 Task: Search one way flight ticket for 5 adults, 2 children, 1 infant in seat and 1 infant on lap in economy from Abilene: Abilene Regional Airport to Jackson: Jackson Hole Airport on 5-2-2023. Choice of flights is Delta. Number of bags: 2 checked bags. Price is upto 93000. Outbound departure time preference is 15:00.
Action: Mouse moved to (297, 123)
Screenshot: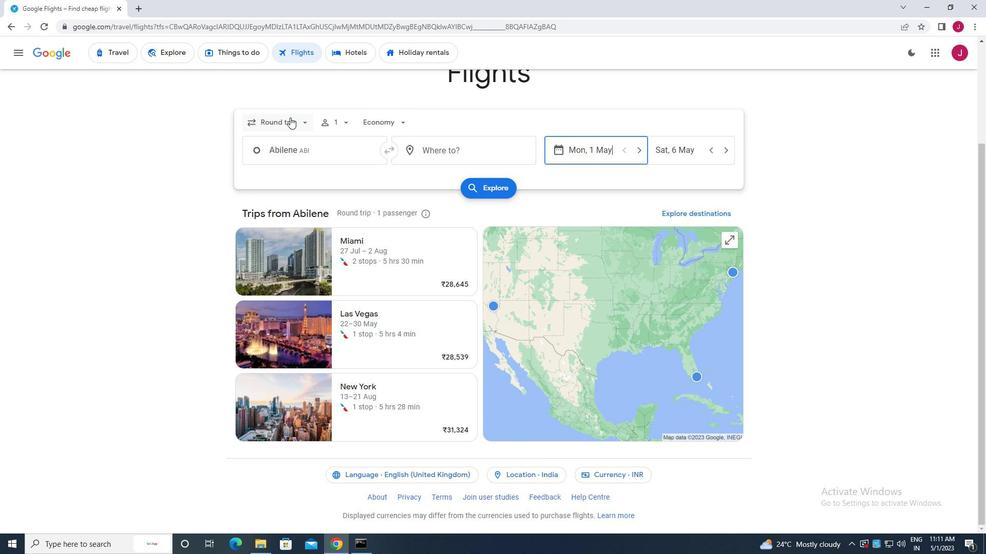 
Action: Mouse pressed left at (297, 123)
Screenshot: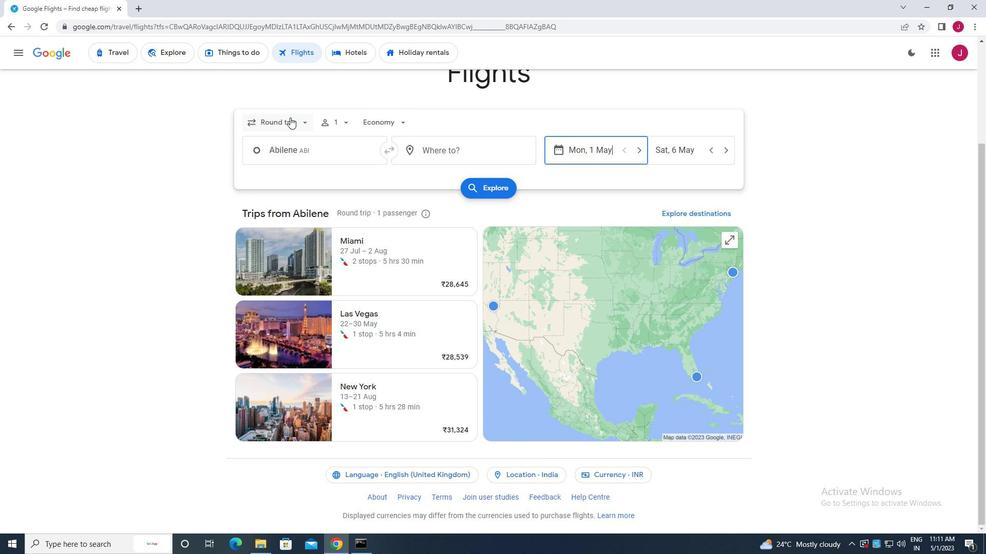 
Action: Mouse moved to (295, 167)
Screenshot: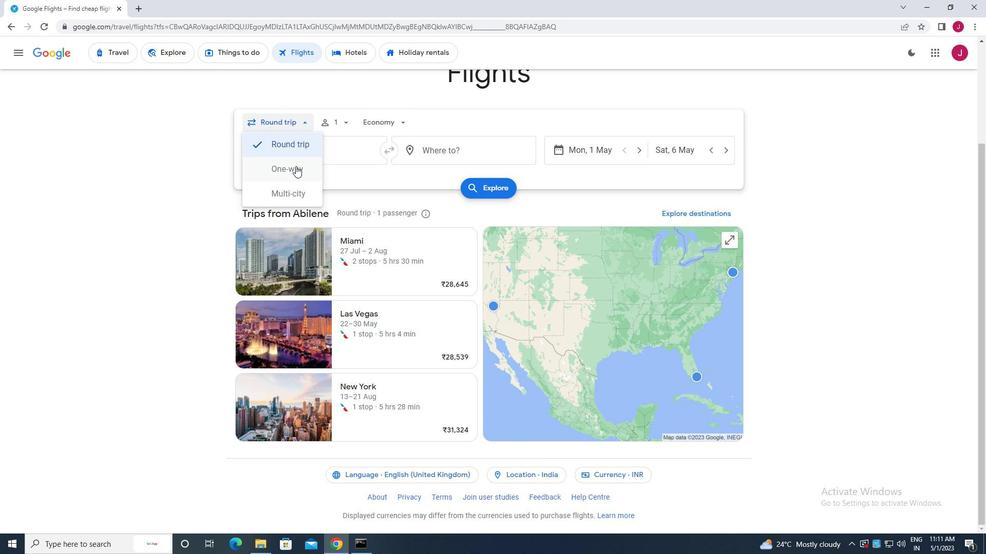
Action: Mouse pressed left at (295, 167)
Screenshot: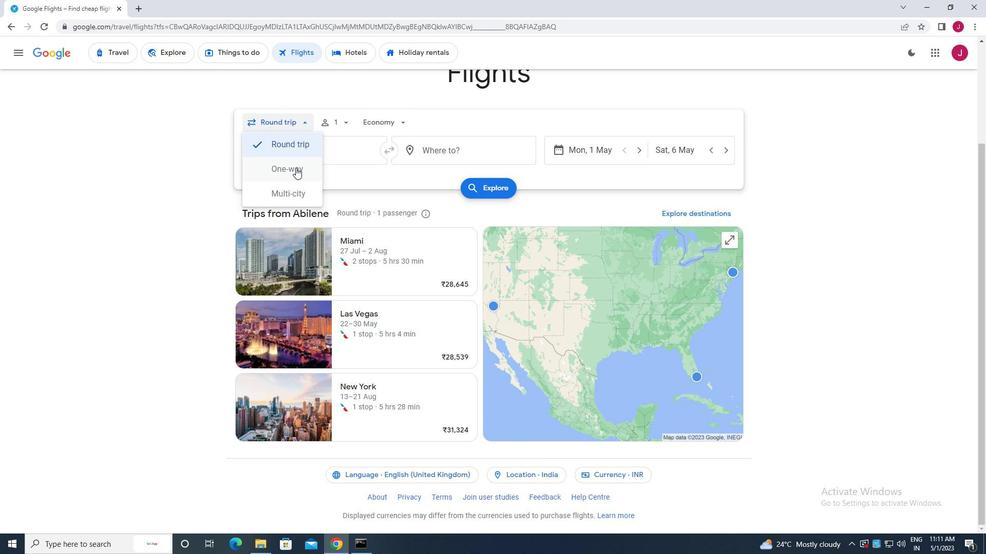 
Action: Mouse moved to (336, 116)
Screenshot: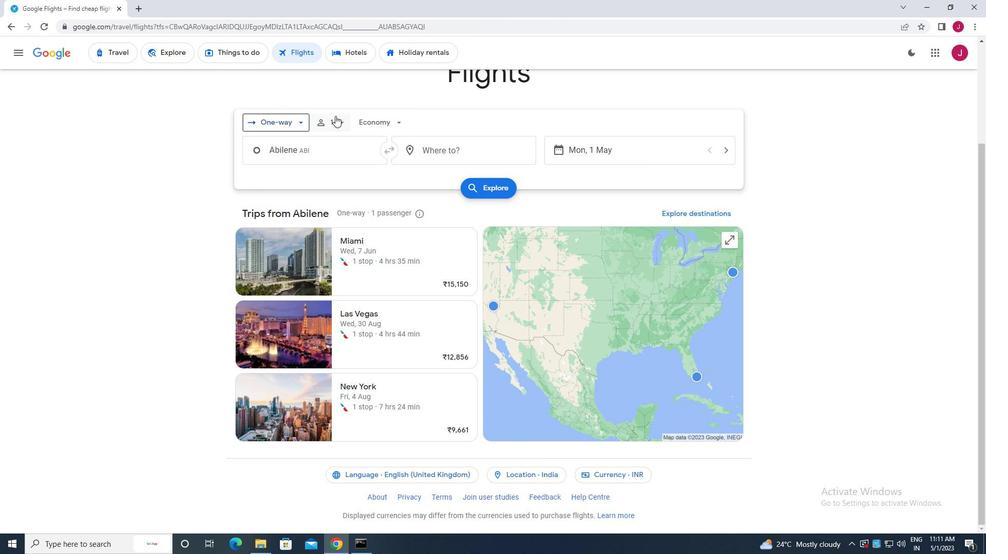 
Action: Mouse pressed left at (336, 116)
Screenshot: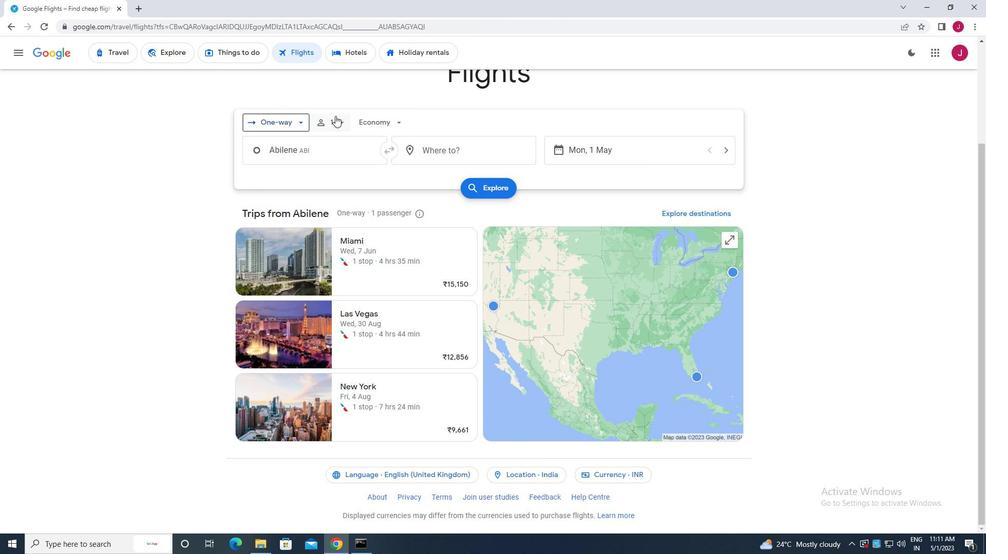 
Action: Mouse moved to (417, 147)
Screenshot: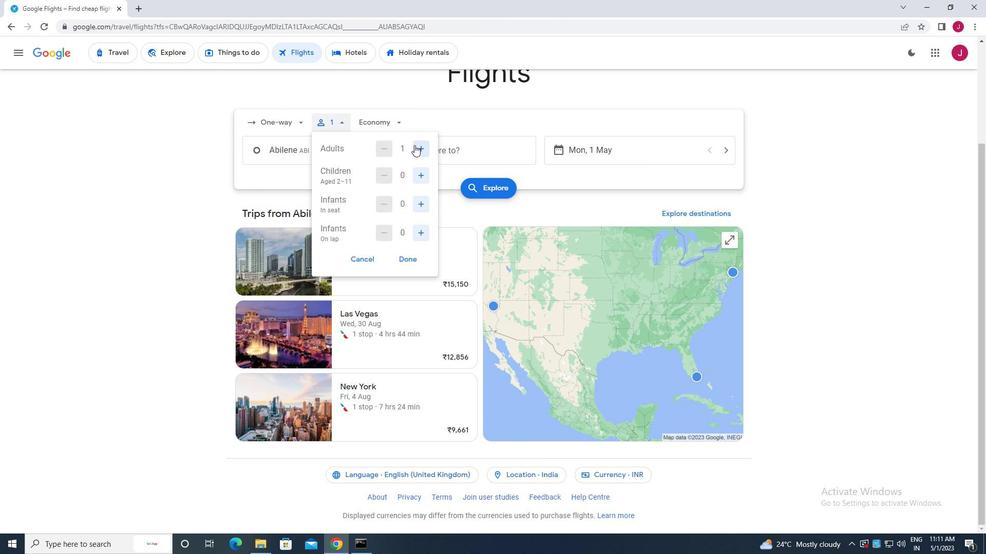 
Action: Mouse pressed left at (417, 147)
Screenshot: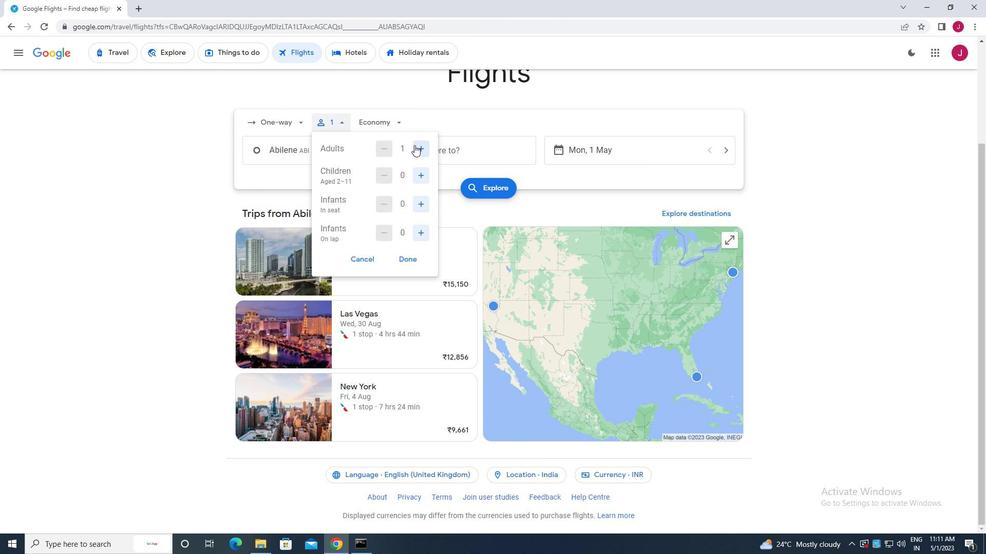 
Action: Mouse pressed left at (417, 147)
Screenshot: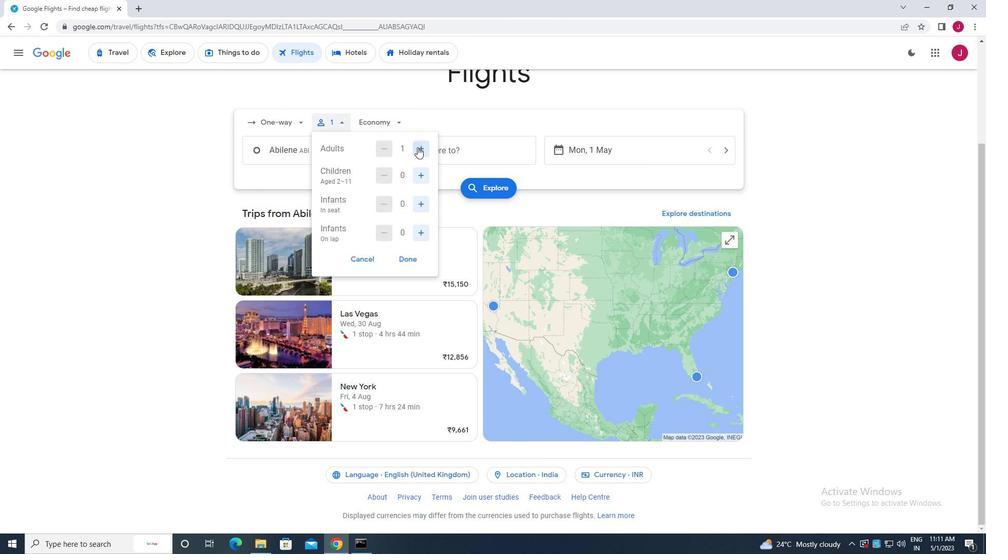 
Action: Mouse pressed left at (417, 147)
Screenshot: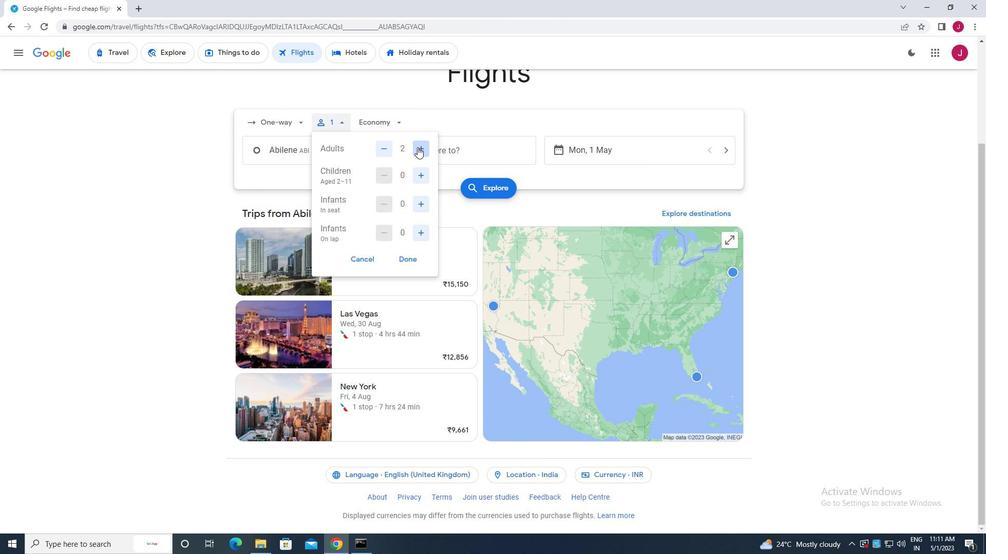 
Action: Mouse pressed left at (417, 147)
Screenshot: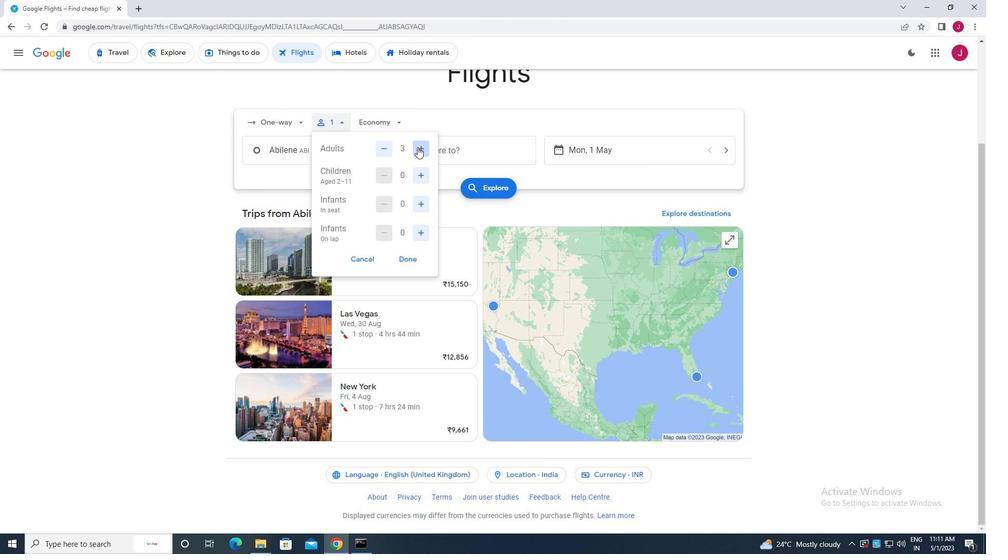 
Action: Mouse moved to (422, 177)
Screenshot: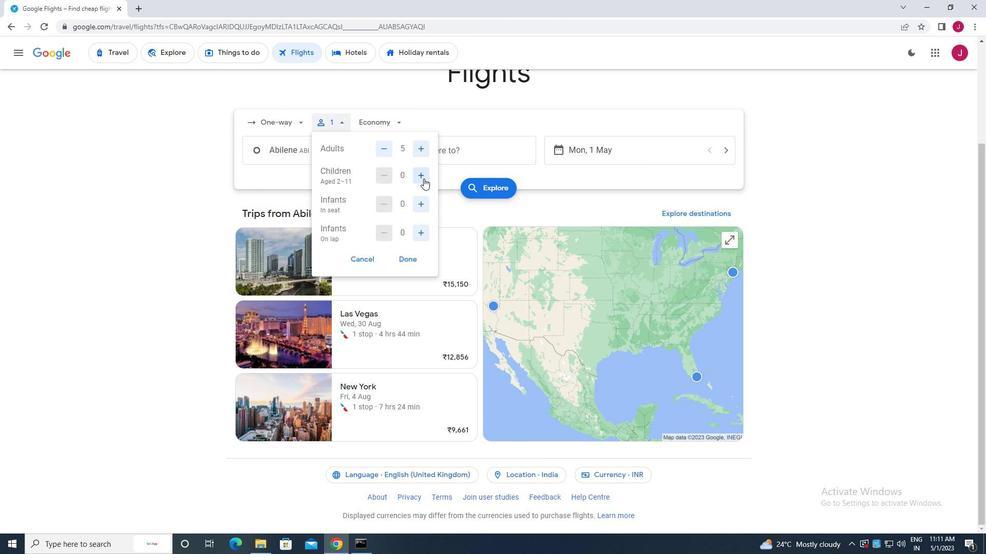 
Action: Mouse pressed left at (422, 177)
Screenshot: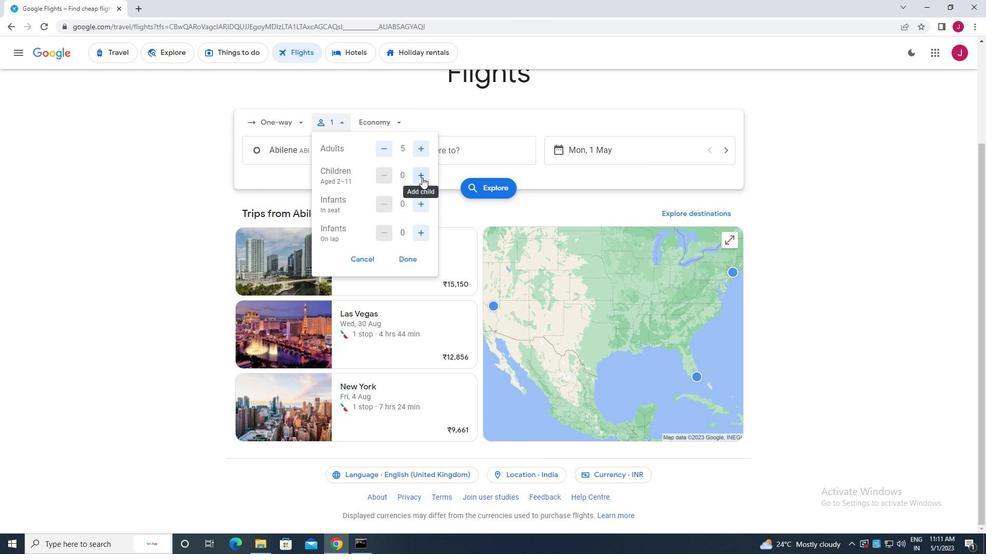 
Action: Mouse pressed left at (422, 177)
Screenshot: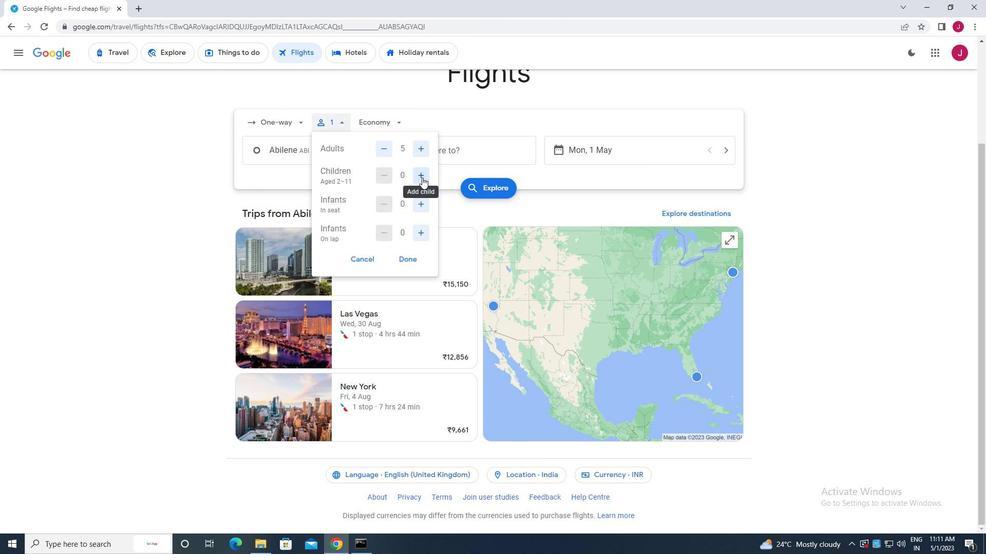 
Action: Mouse moved to (422, 202)
Screenshot: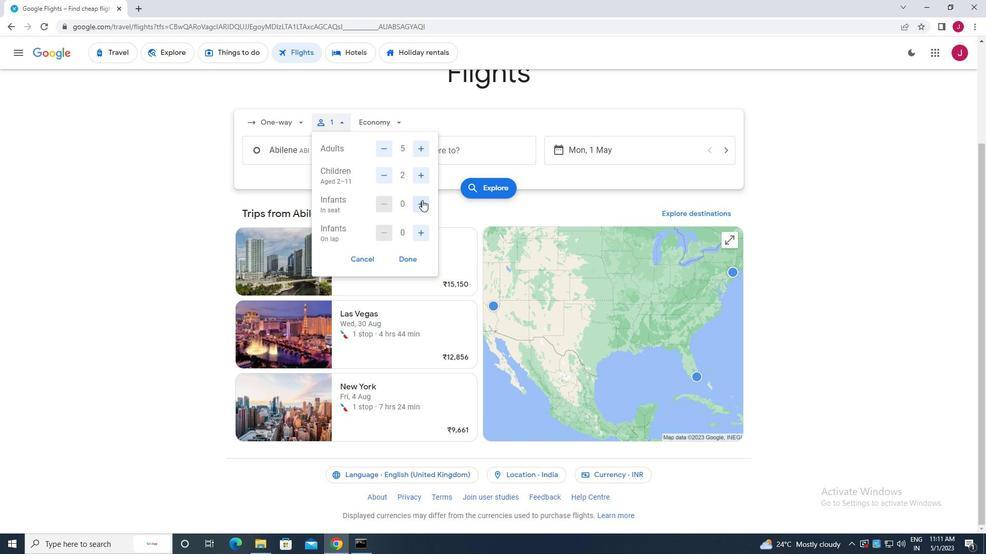 
Action: Mouse pressed left at (422, 202)
Screenshot: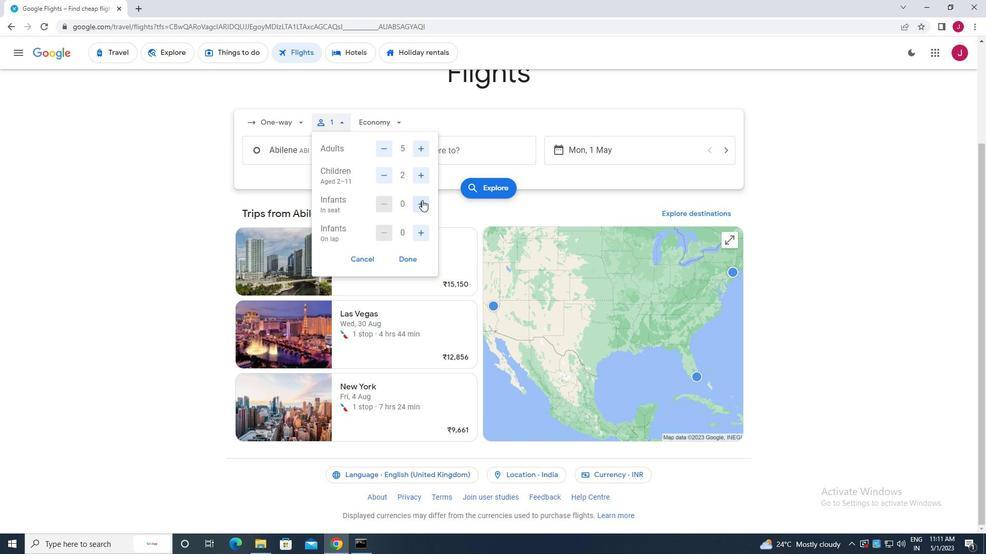 
Action: Mouse moved to (417, 234)
Screenshot: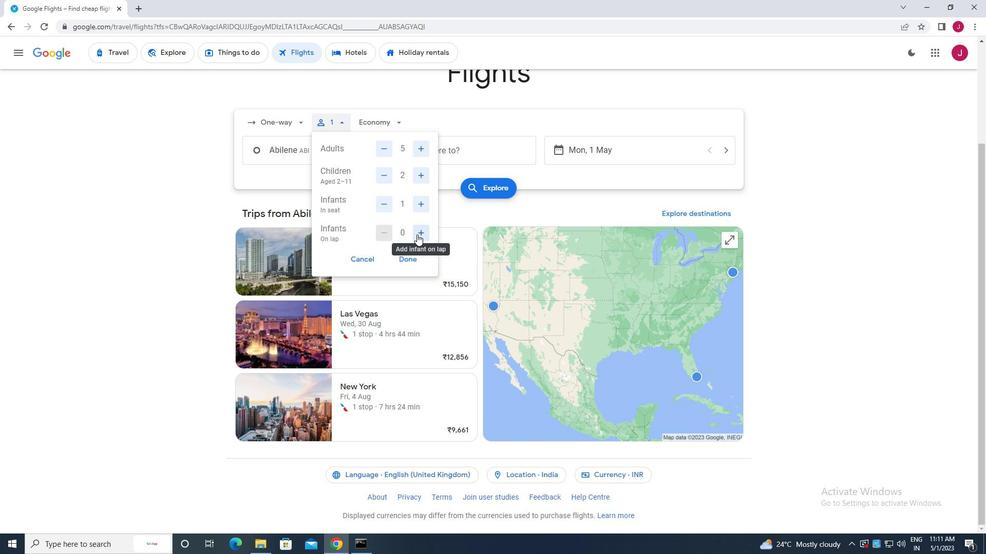 
Action: Mouse pressed left at (417, 234)
Screenshot: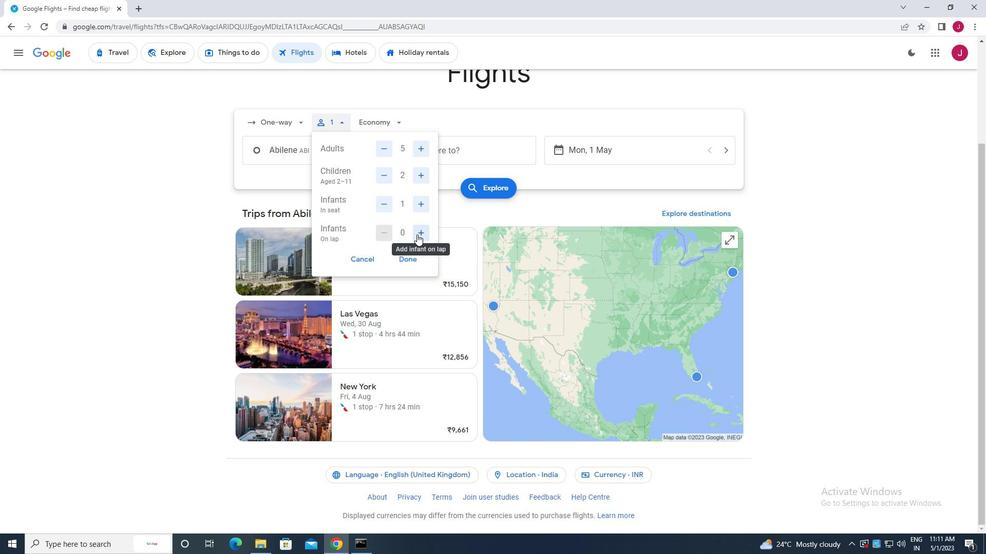 
Action: Mouse moved to (413, 256)
Screenshot: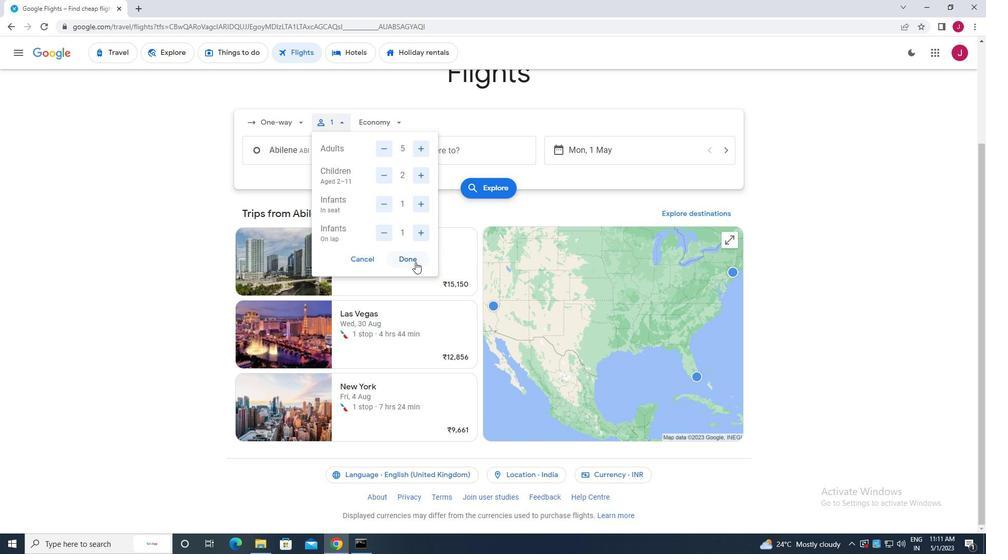 
Action: Mouse pressed left at (413, 256)
Screenshot: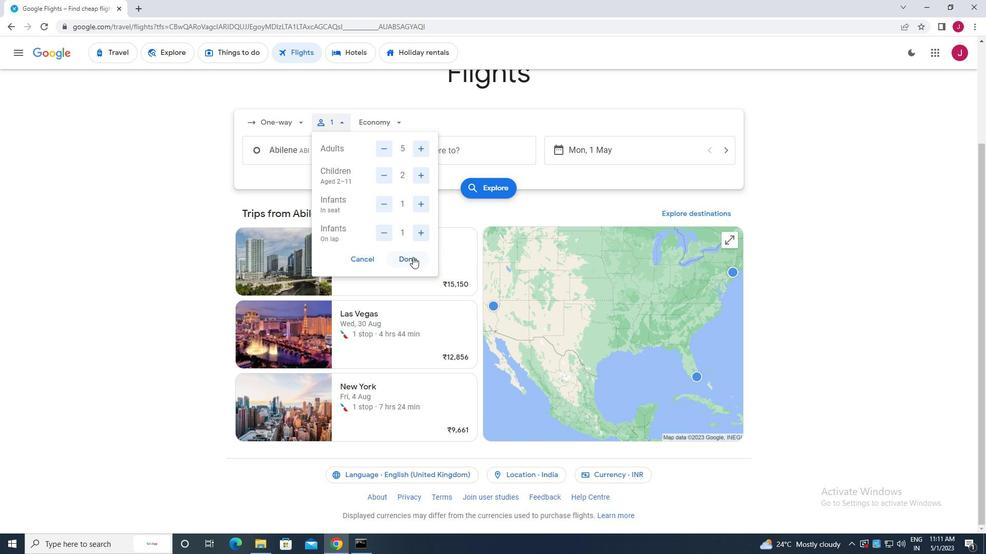 
Action: Mouse moved to (398, 120)
Screenshot: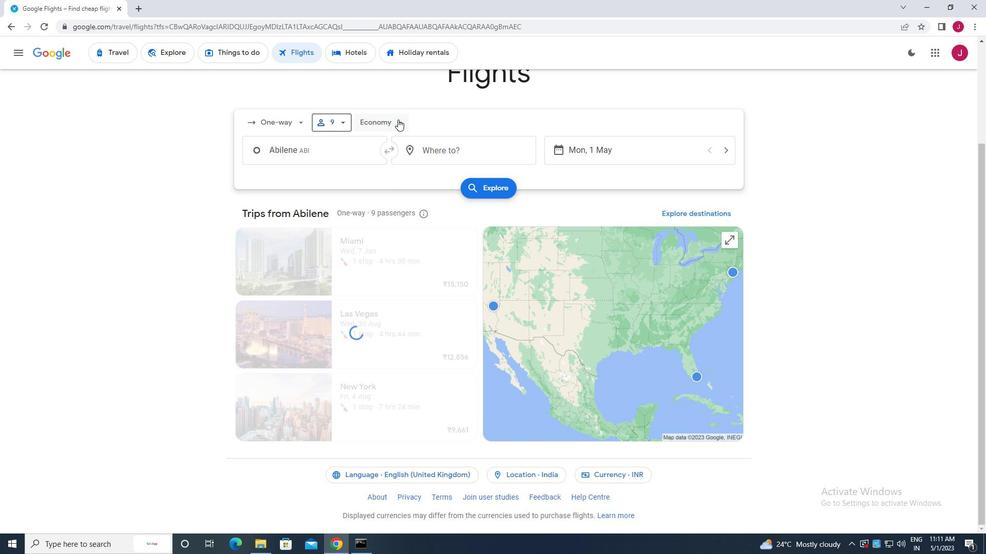 
Action: Mouse pressed left at (398, 120)
Screenshot: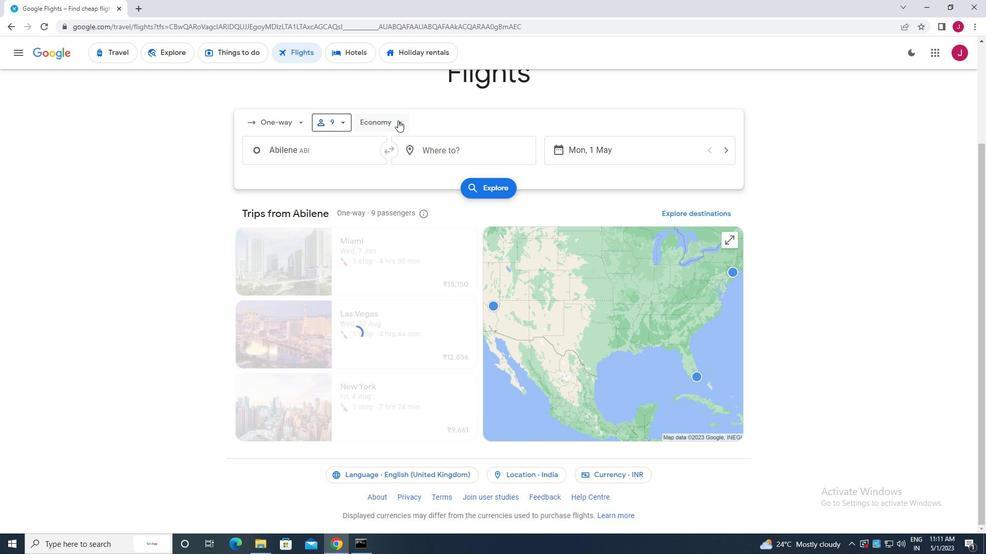 
Action: Mouse moved to (401, 144)
Screenshot: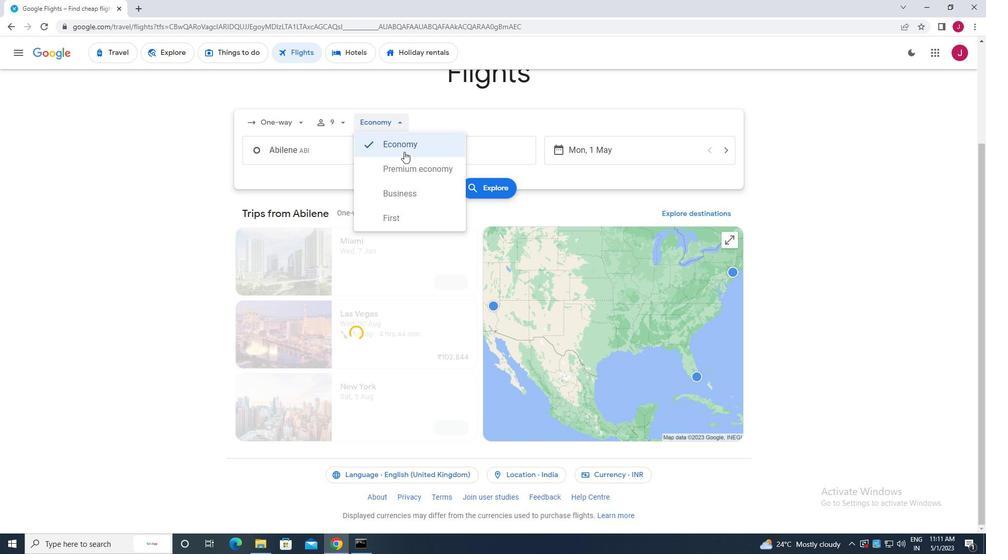 
Action: Mouse pressed left at (401, 144)
Screenshot: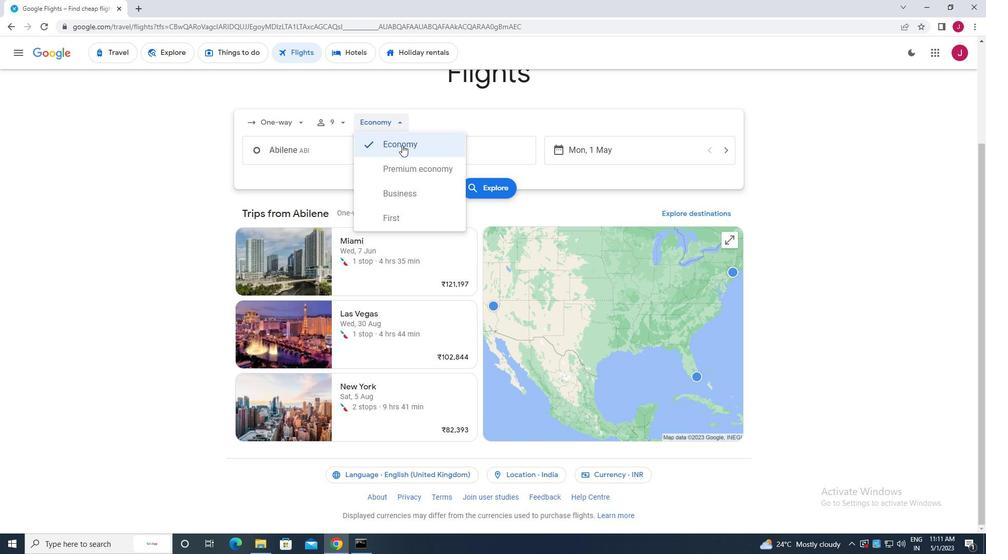 
Action: Mouse moved to (352, 154)
Screenshot: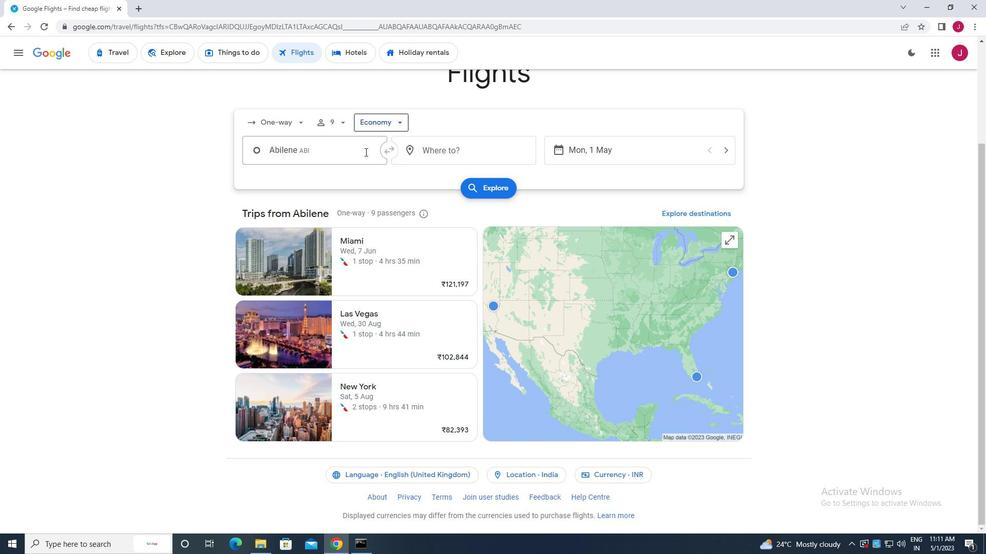 
Action: Mouse pressed left at (352, 154)
Screenshot: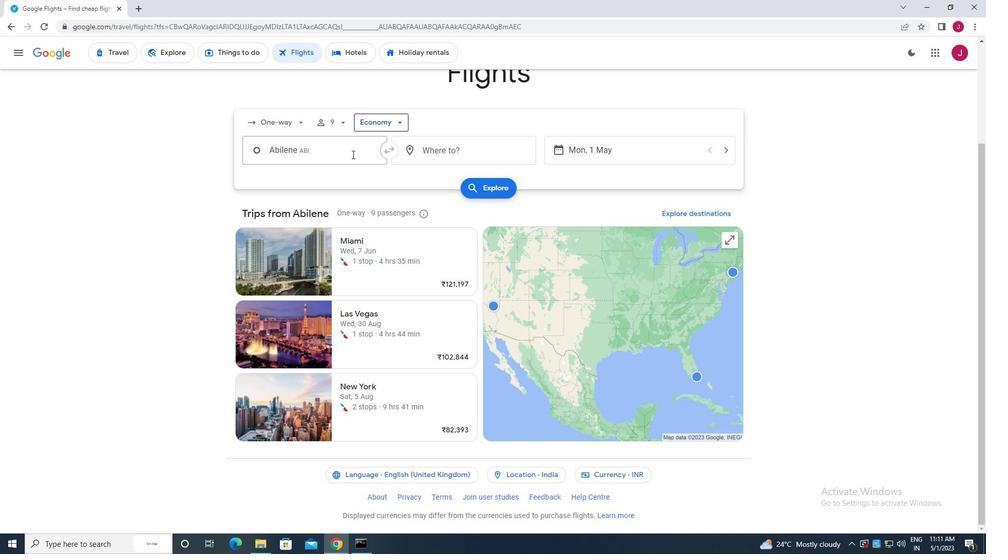 
Action: Mouse moved to (350, 154)
Screenshot: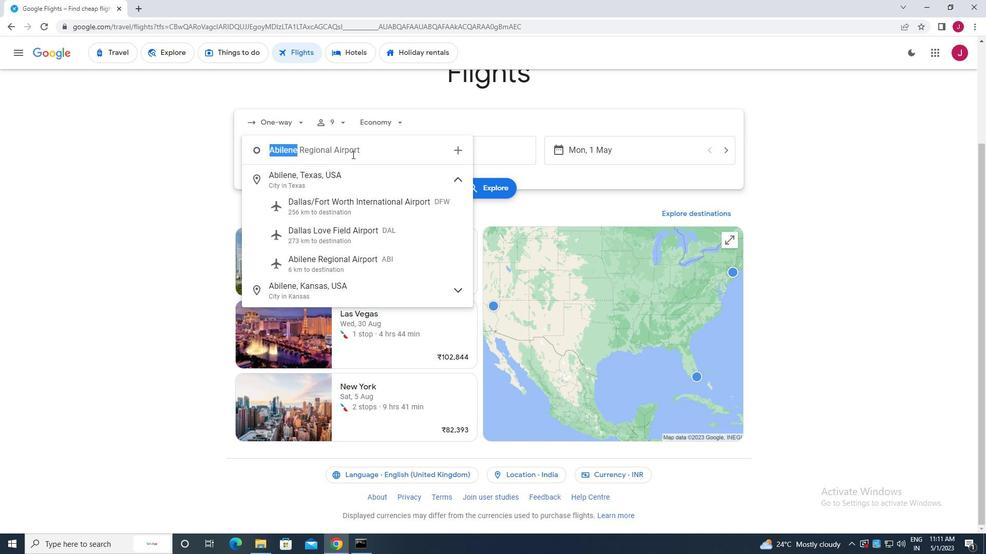 
Action: Key pressed abile
Screenshot: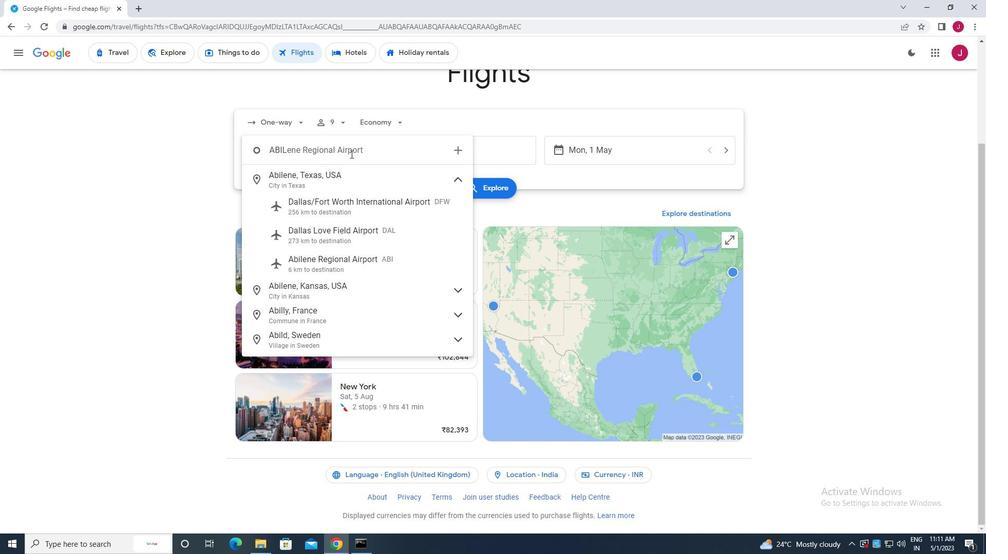 
Action: Mouse moved to (346, 265)
Screenshot: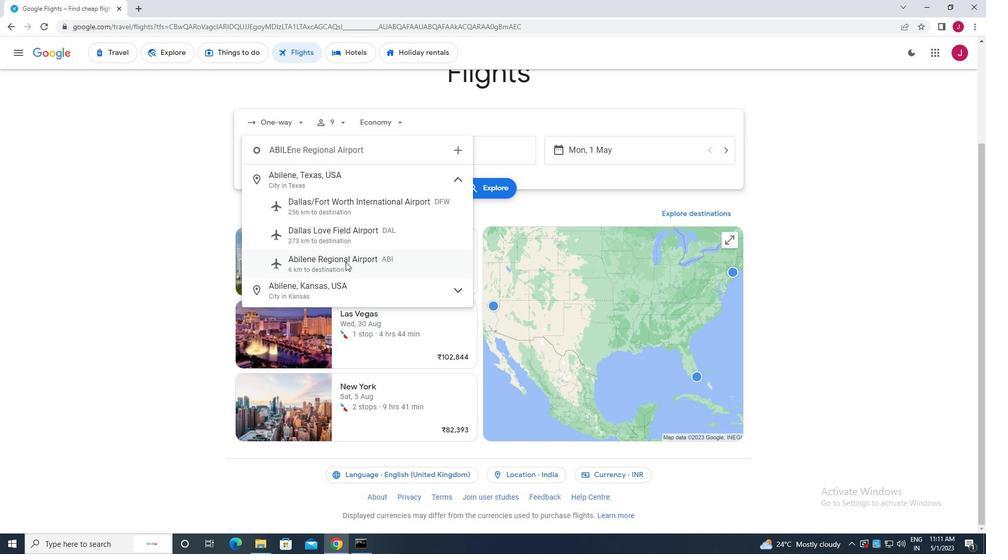 
Action: Mouse pressed left at (346, 265)
Screenshot: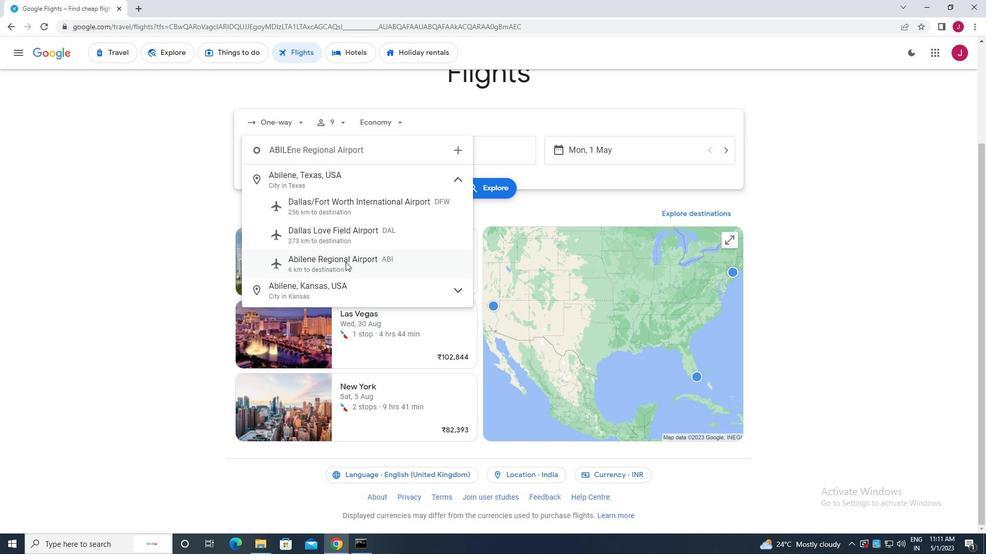 
Action: Mouse moved to (474, 153)
Screenshot: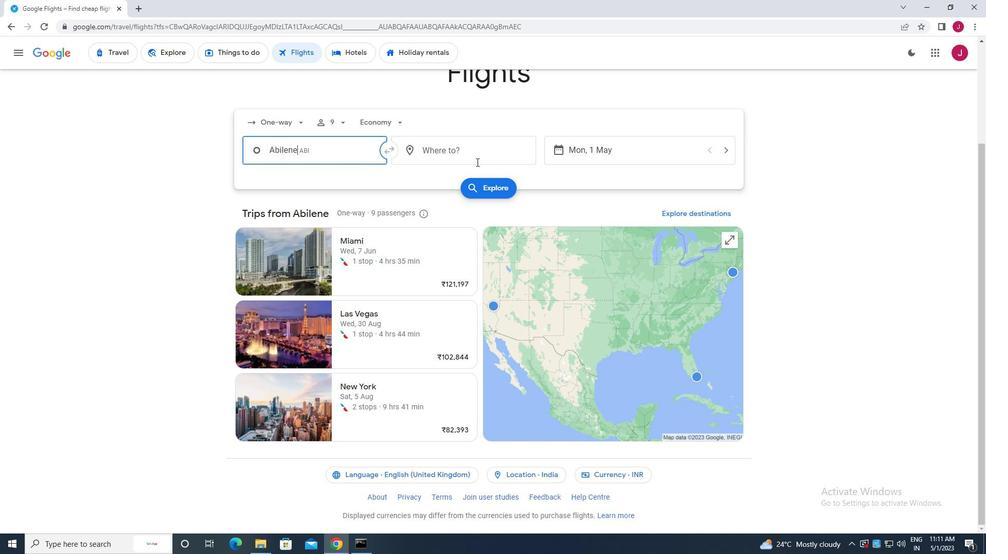 
Action: Mouse pressed left at (474, 153)
Screenshot: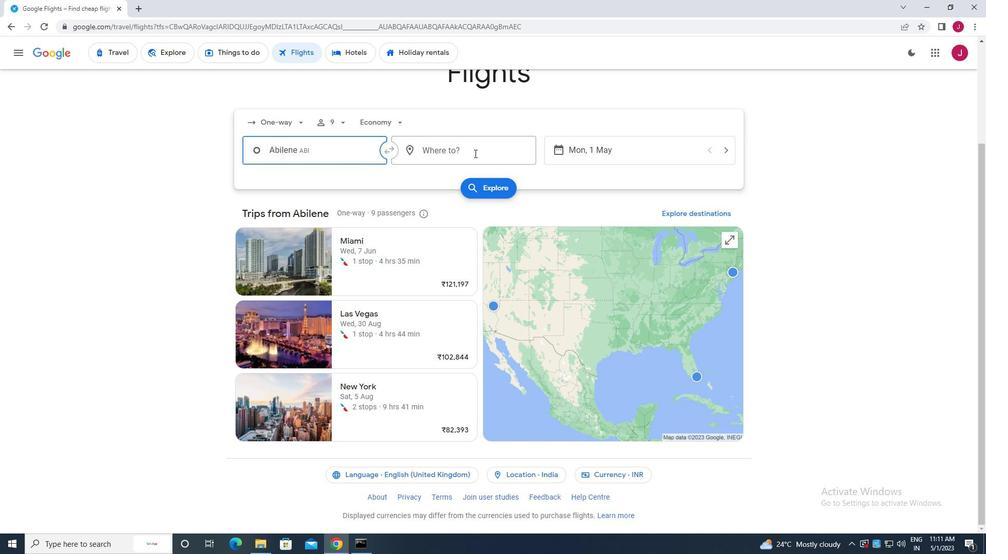 
Action: Mouse moved to (471, 151)
Screenshot: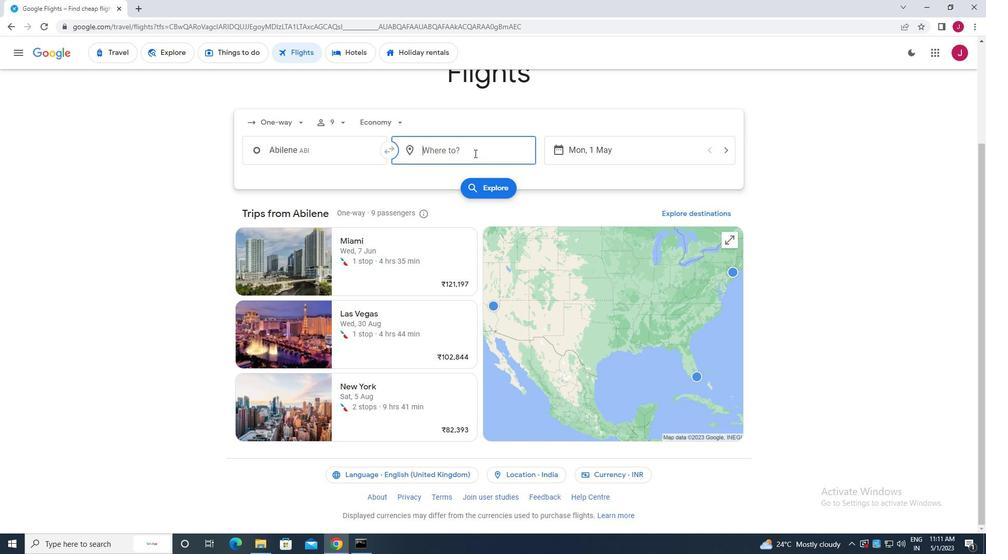 
Action: Key pressed jackson<Key.space>h
Screenshot: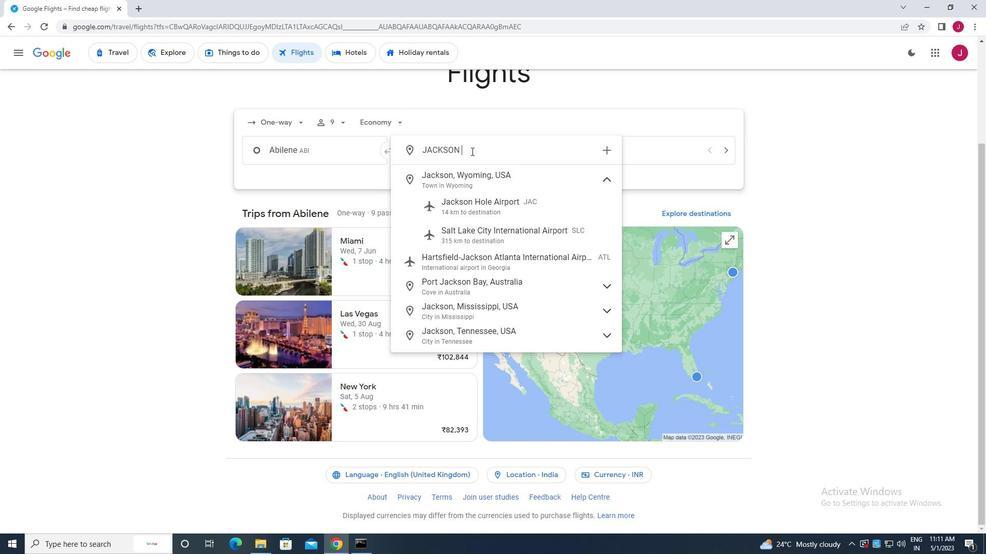 
Action: Mouse moved to (476, 204)
Screenshot: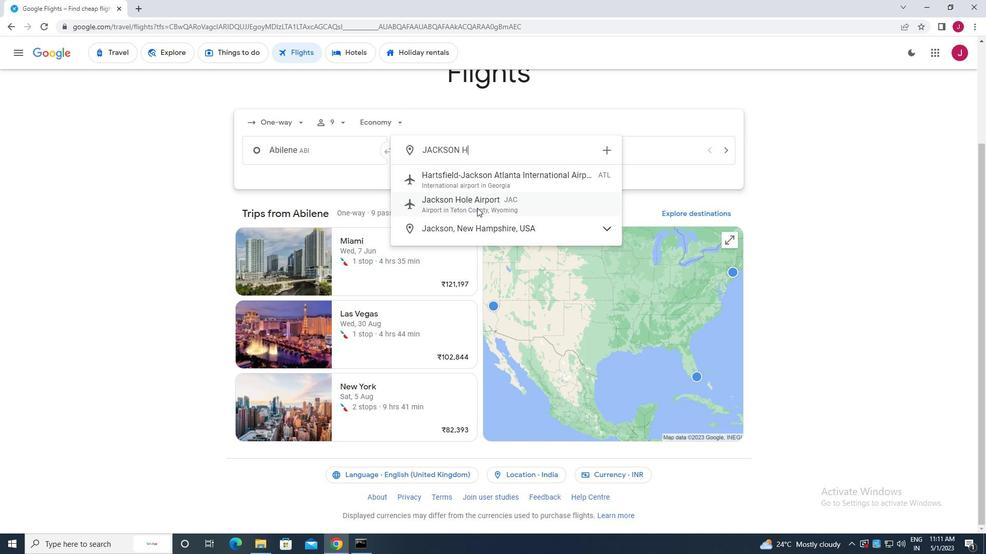 
Action: Mouse pressed left at (476, 204)
Screenshot: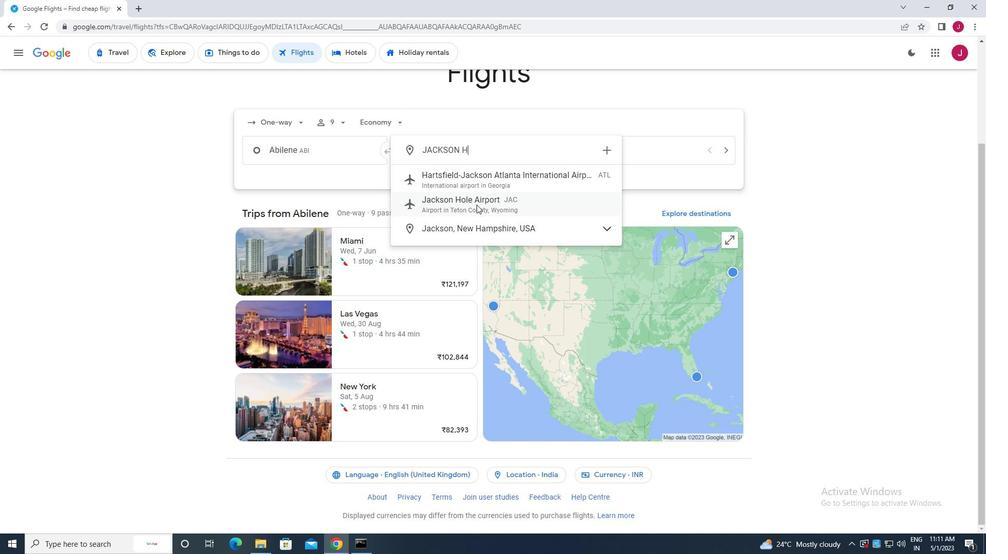 
Action: Mouse moved to (600, 152)
Screenshot: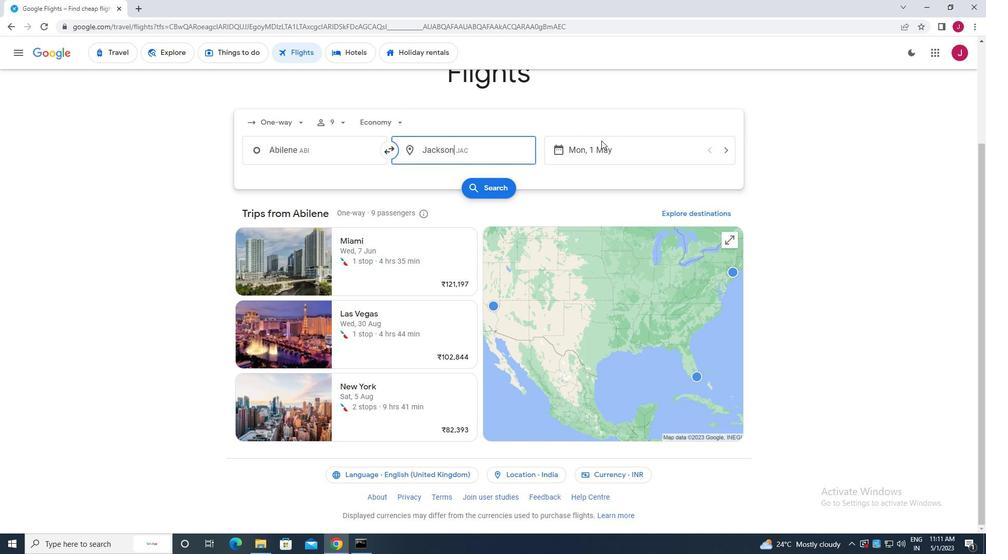 
Action: Mouse pressed left at (600, 152)
Screenshot: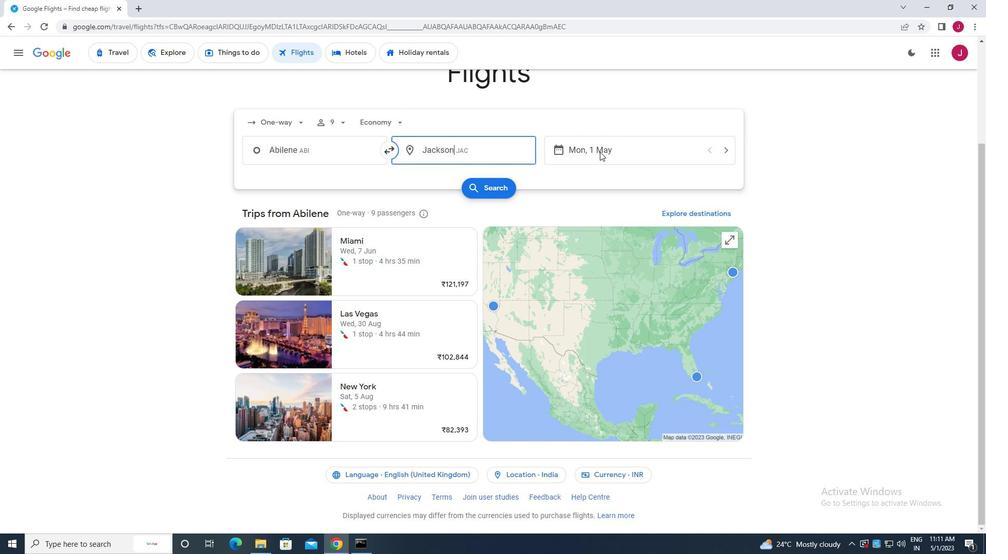 
Action: Mouse moved to (418, 236)
Screenshot: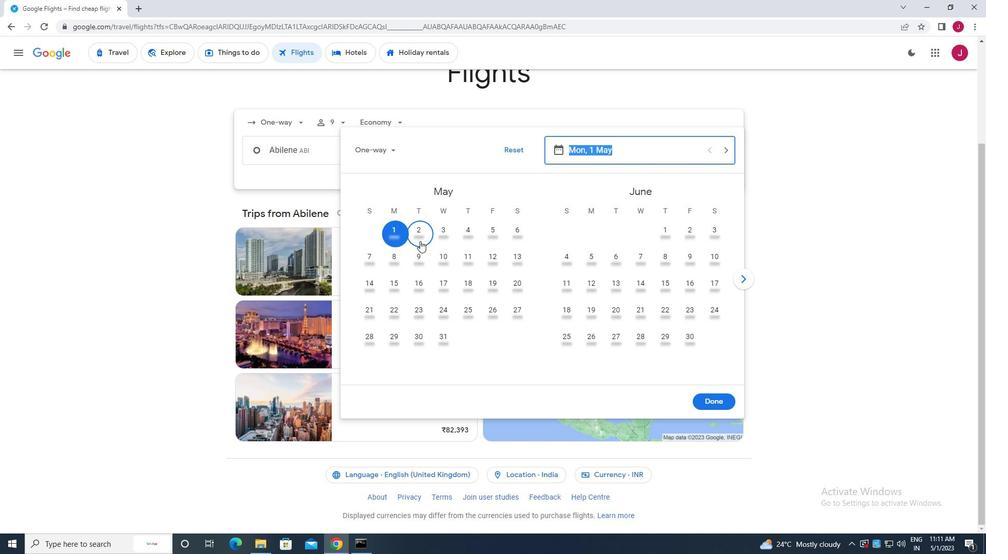 
Action: Mouse pressed left at (418, 236)
Screenshot: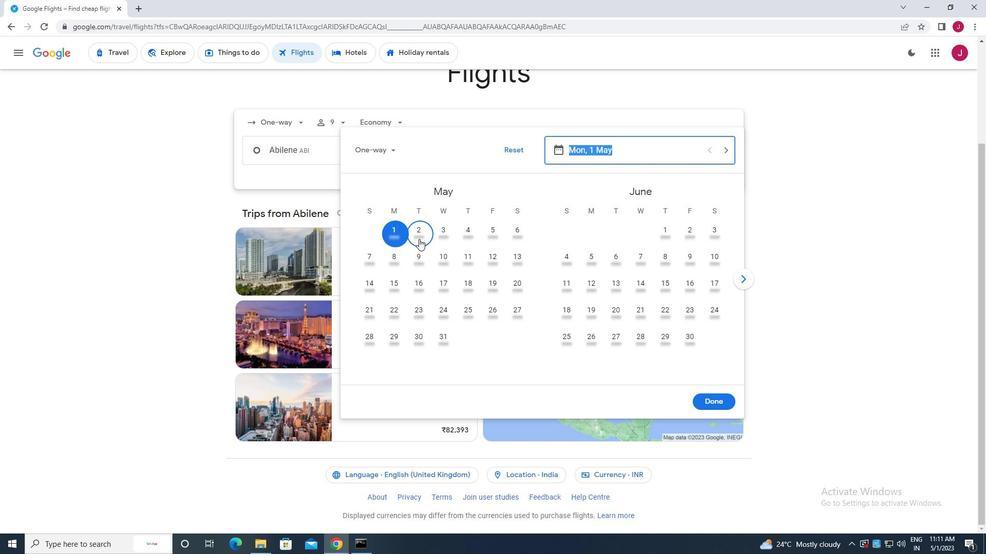 
Action: Mouse moved to (709, 402)
Screenshot: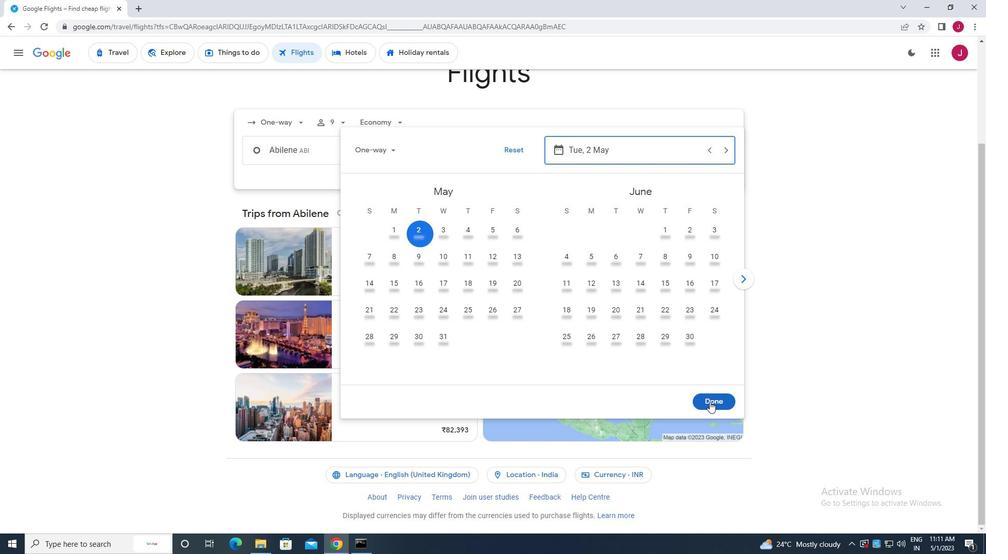 
Action: Mouse pressed left at (709, 402)
Screenshot: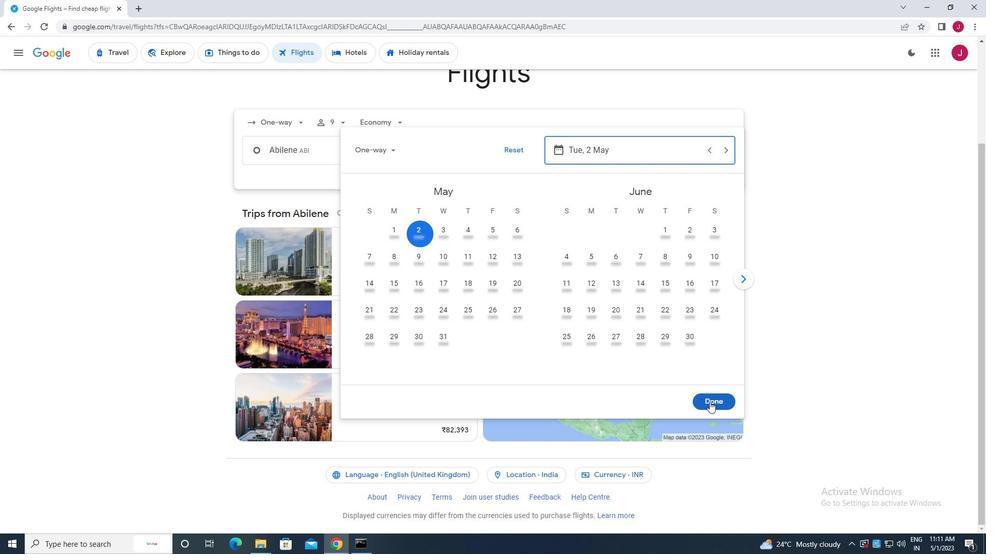 
Action: Mouse moved to (494, 183)
Screenshot: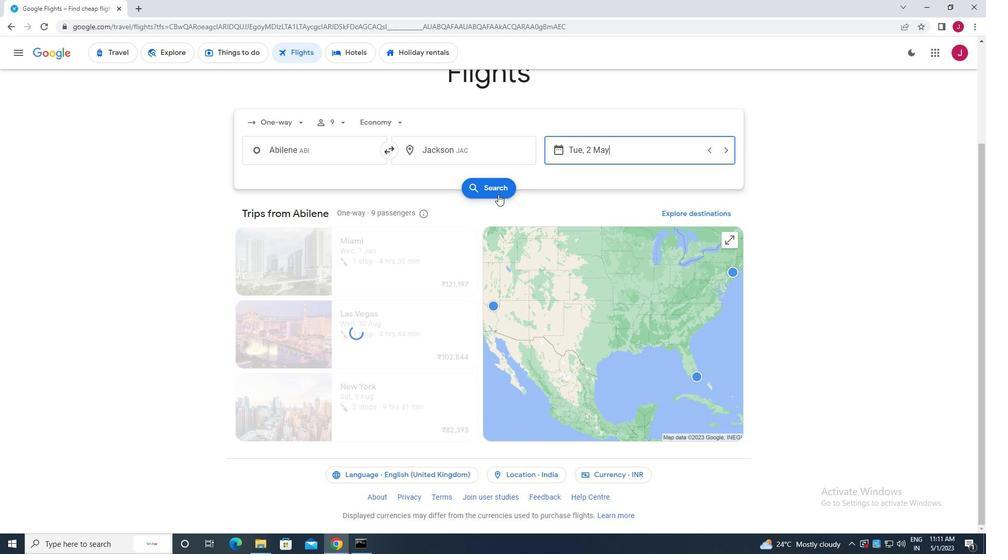 
Action: Mouse pressed left at (494, 183)
Screenshot: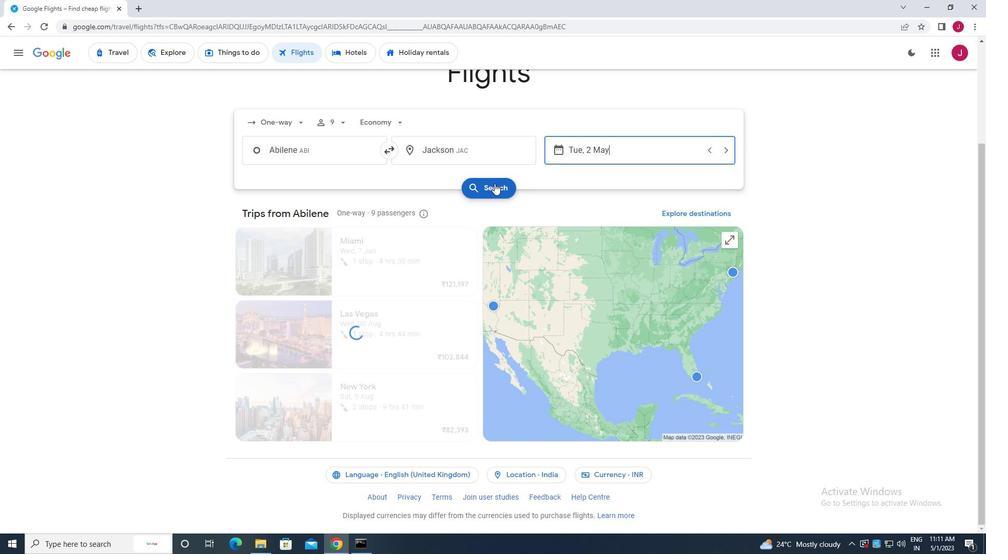 
Action: Mouse moved to (256, 148)
Screenshot: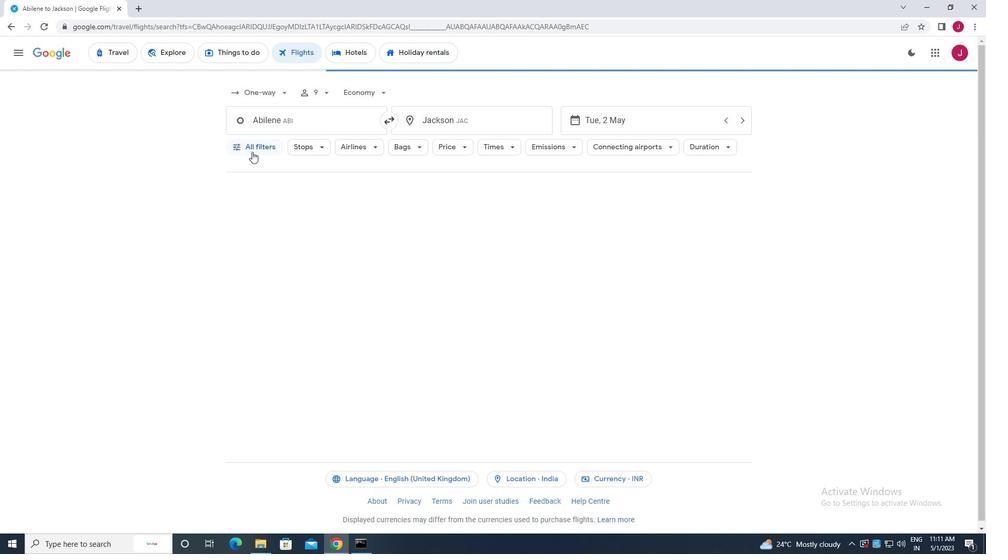 
Action: Mouse pressed left at (256, 148)
Screenshot: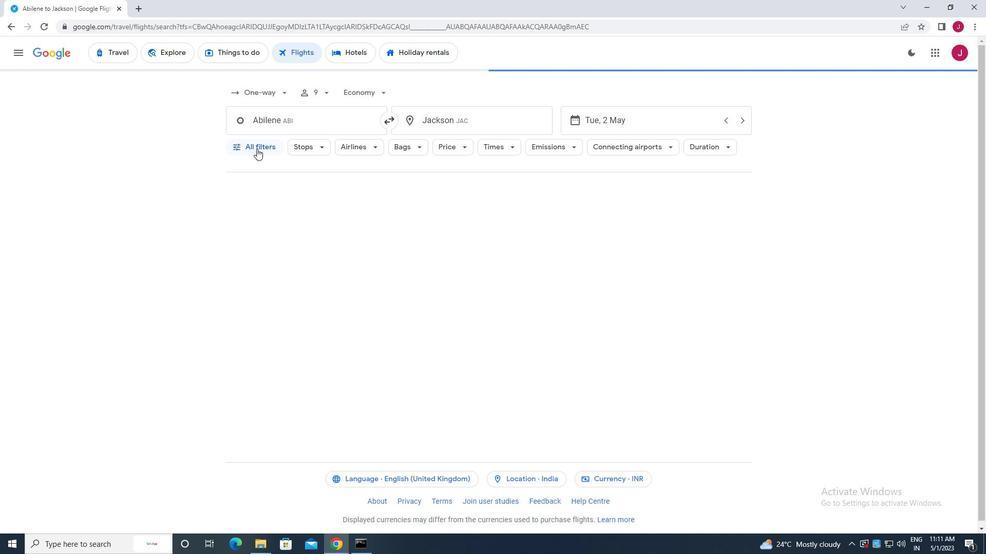 
Action: Mouse moved to (284, 236)
Screenshot: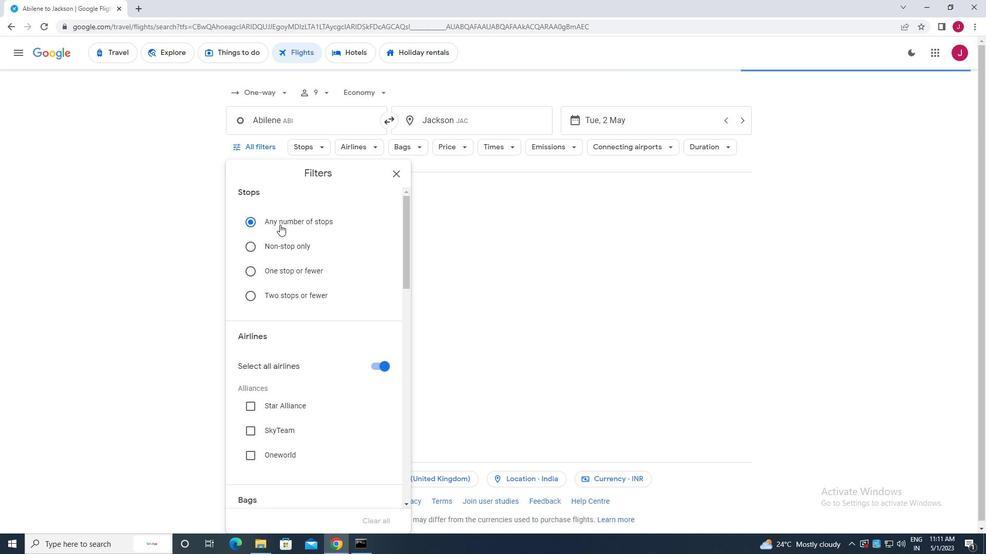 
Action: Mouse scrolled (284, 236) with delta (0, 0)
Screenshot: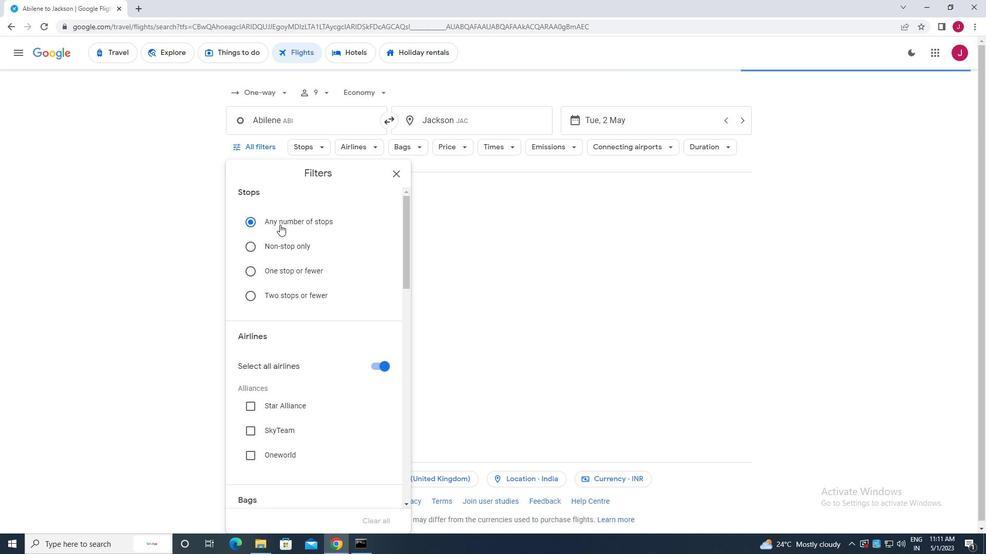 
Action: Mouse moved to (285, 236)
Screenshot: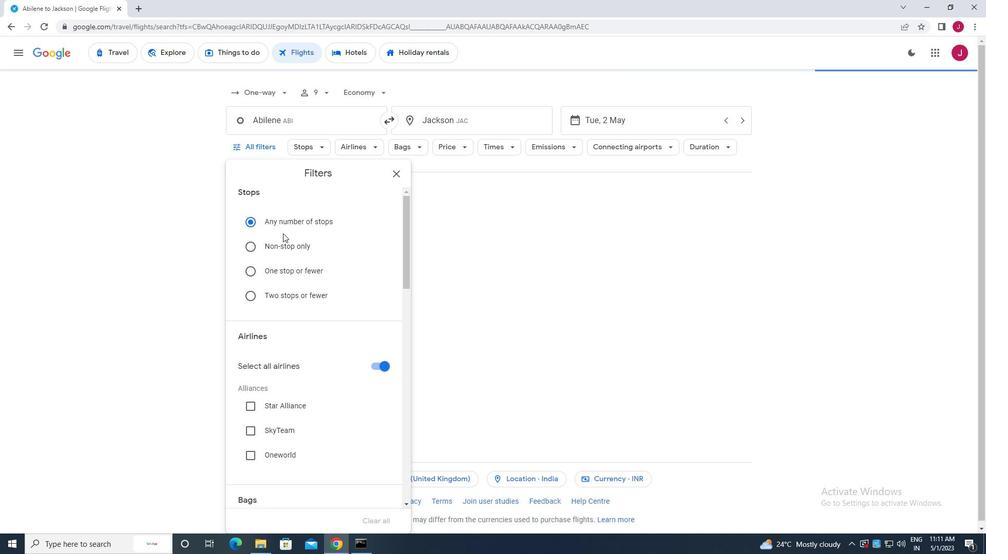 
Action: Mouse scrolled (285, 236) with delta (0, 0)
Screenshot: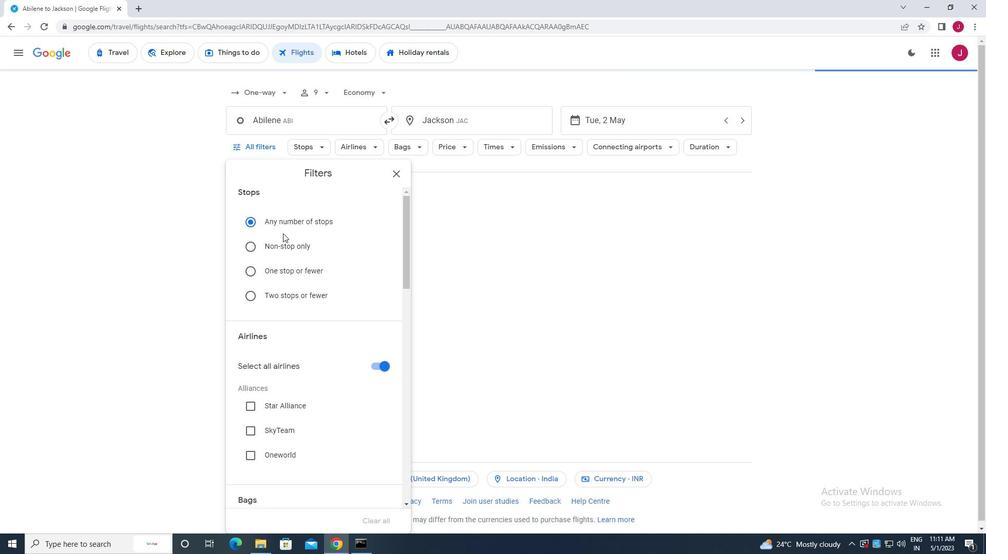 
Action: Mouse moved to (380, 258)
Screenshot: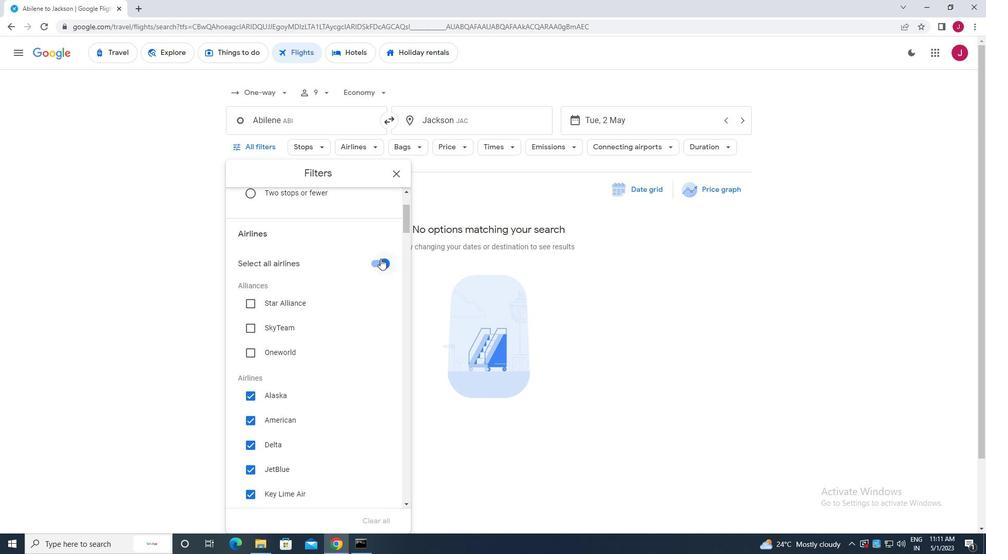 
Action: Mouse pressed left at (380, 258)
Screenshot: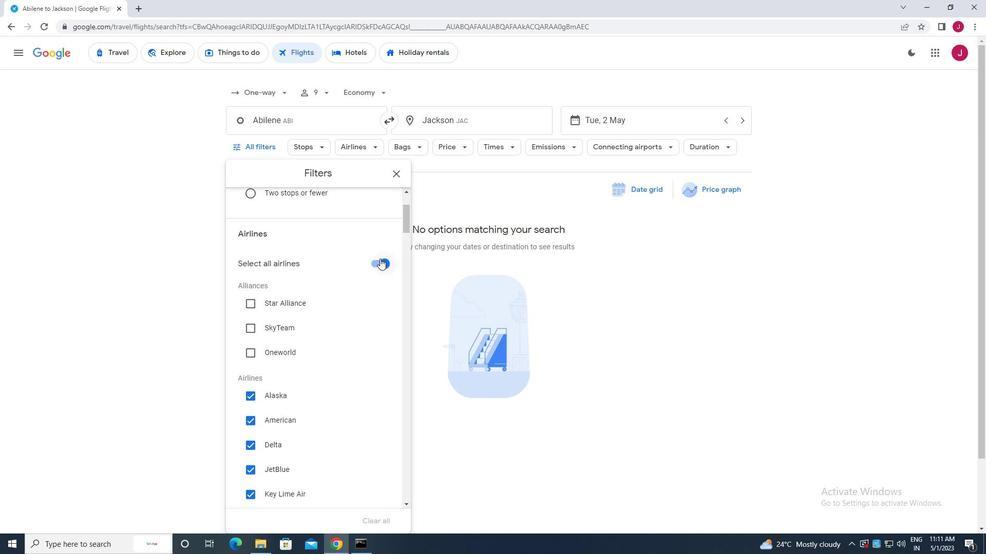 
Action: Mouse moved to (368, 287)
Screenshot: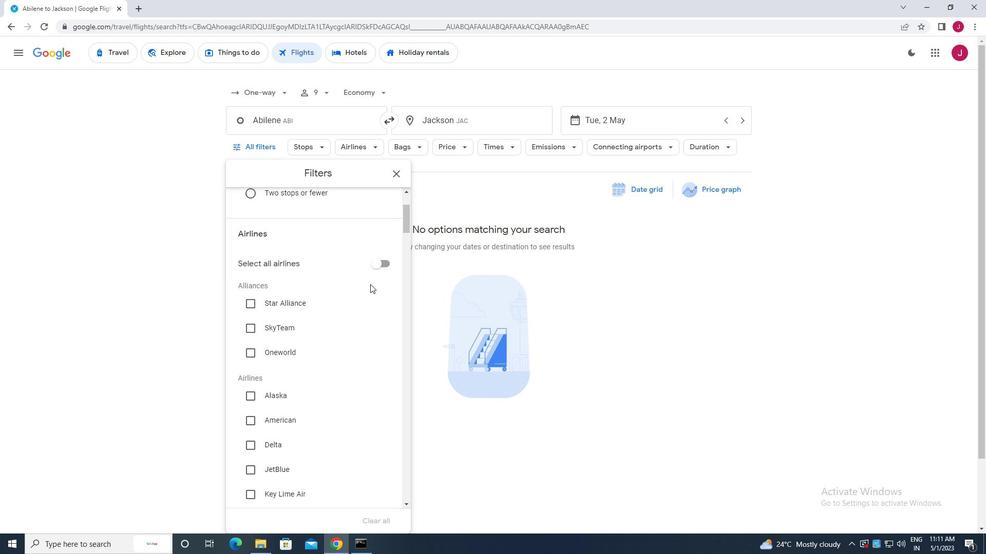 
Action: Mouse scrolled (368, 286) with delta (0, 0)
Screenshot: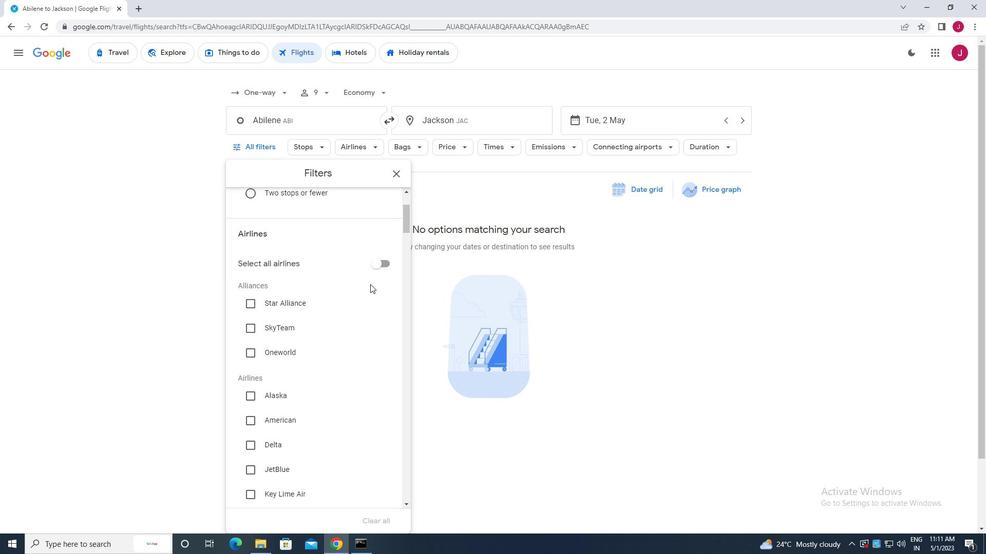 
Action: Mouse moved to (366, 288)
Screenshot: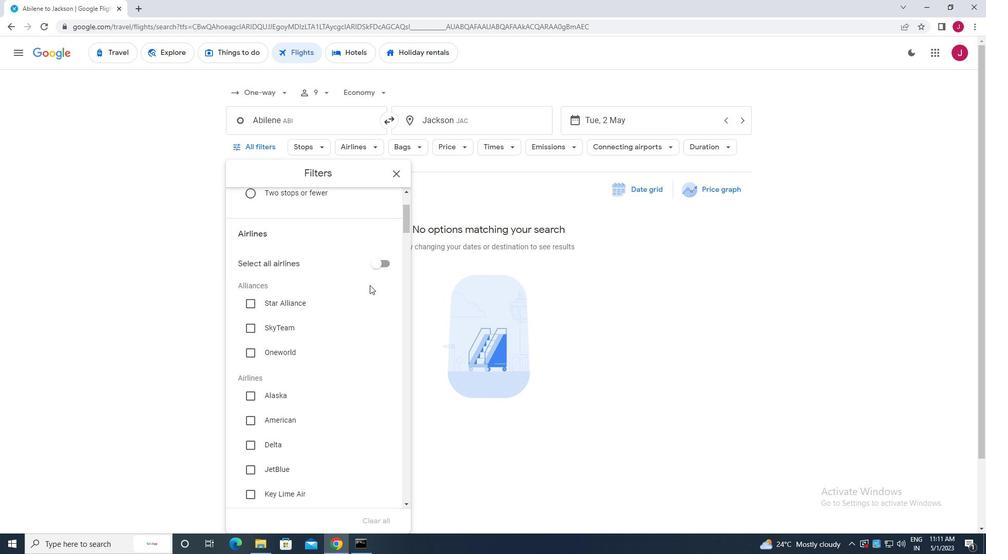 
Action: Mouse scrolled (366, 287) with delta (0, 0)
Screenshot: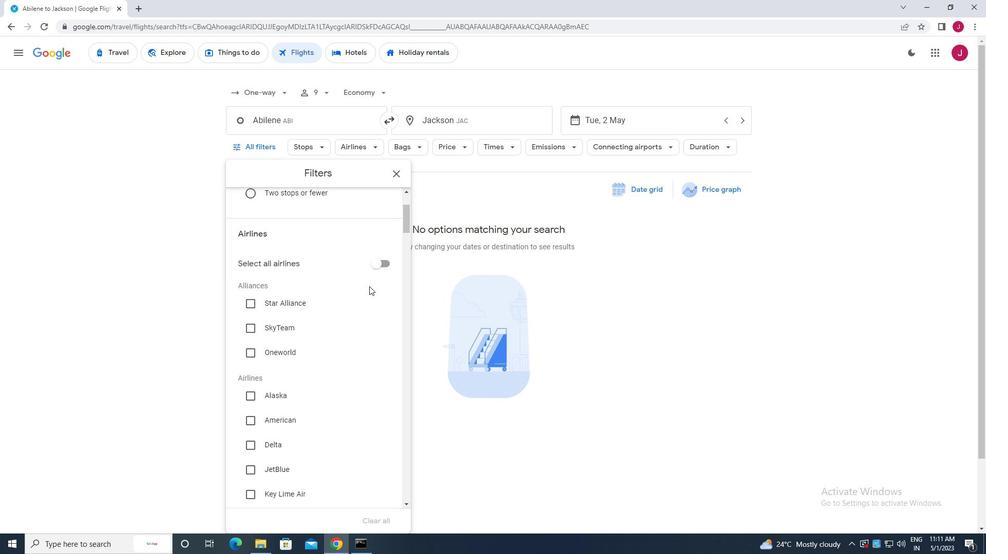 
Action: Mouse moved to (257, 340)
Screenshot: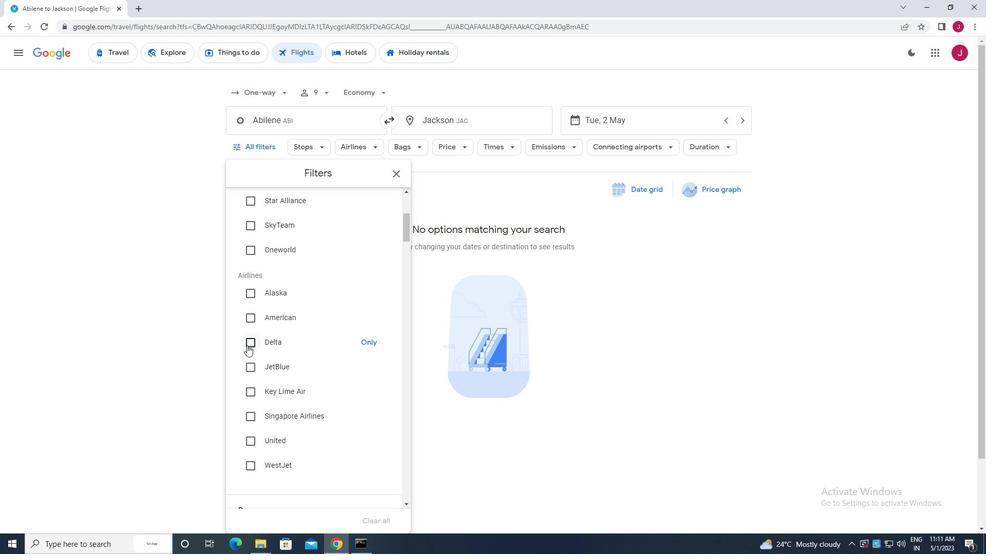 
Action: Mouse pressed left at (257, 340)
Screenshot: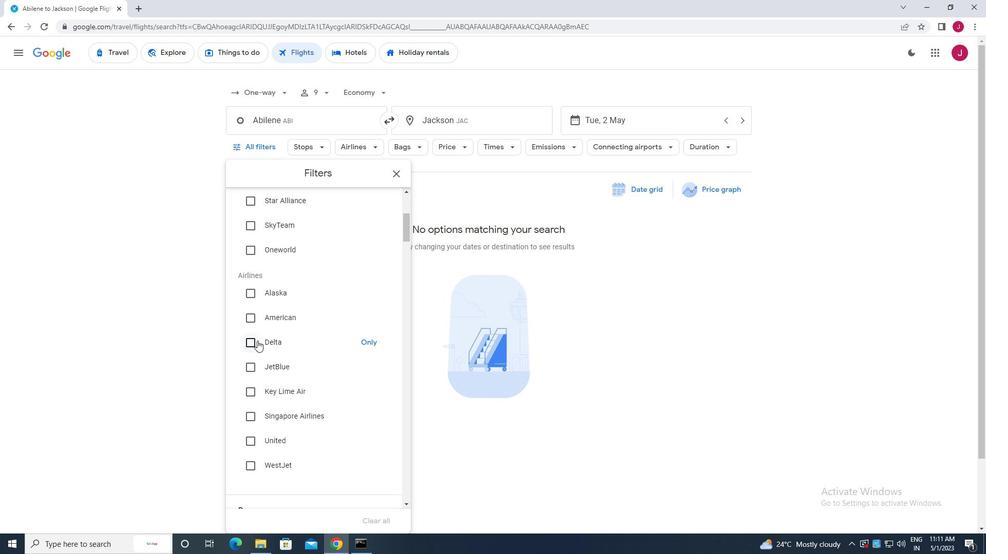 
Action: Mouse moved to (309, 344)
Screenshot: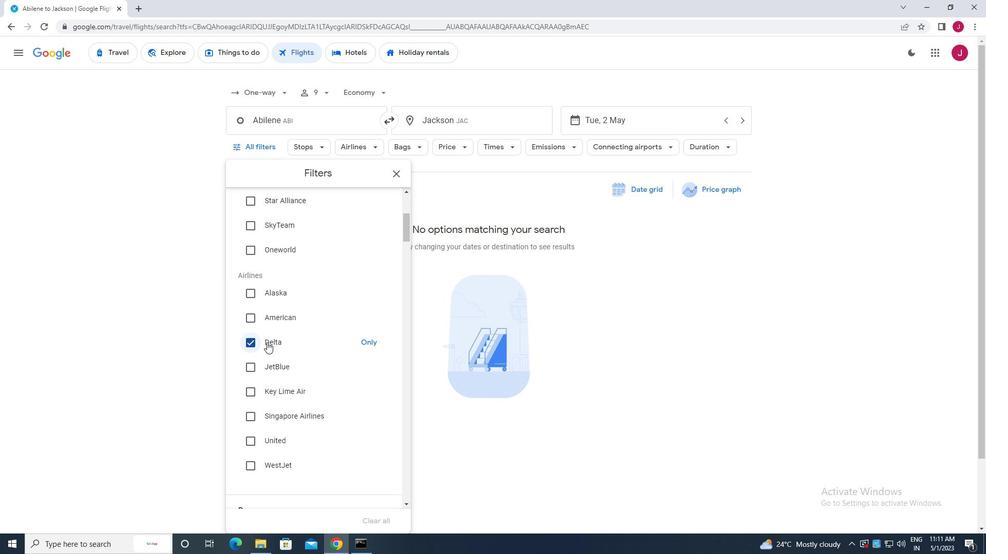 
Action: Mouse scrolled (309, 343) with delta (0, 0)
Screenshot: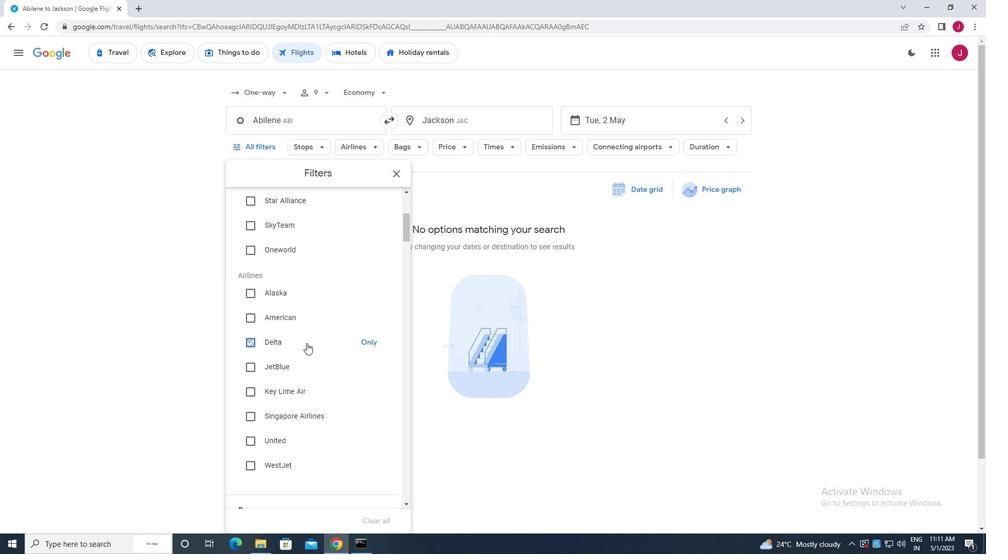 
Action: Mouse scrolled (309, 343) with delta (0, 0)
Screenshot: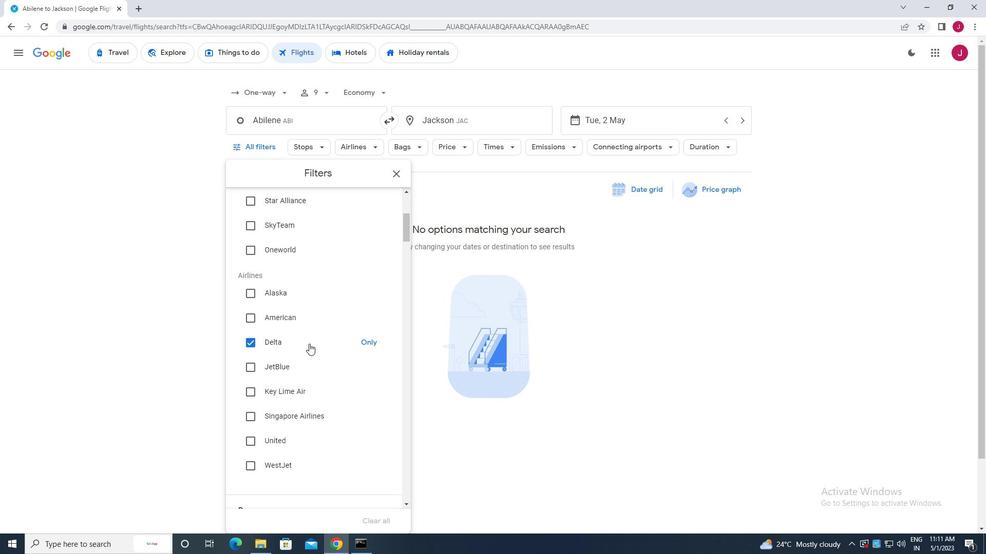 
Action: Mouse scrolled (309, 343) with delta (0, 0)
Screenshot: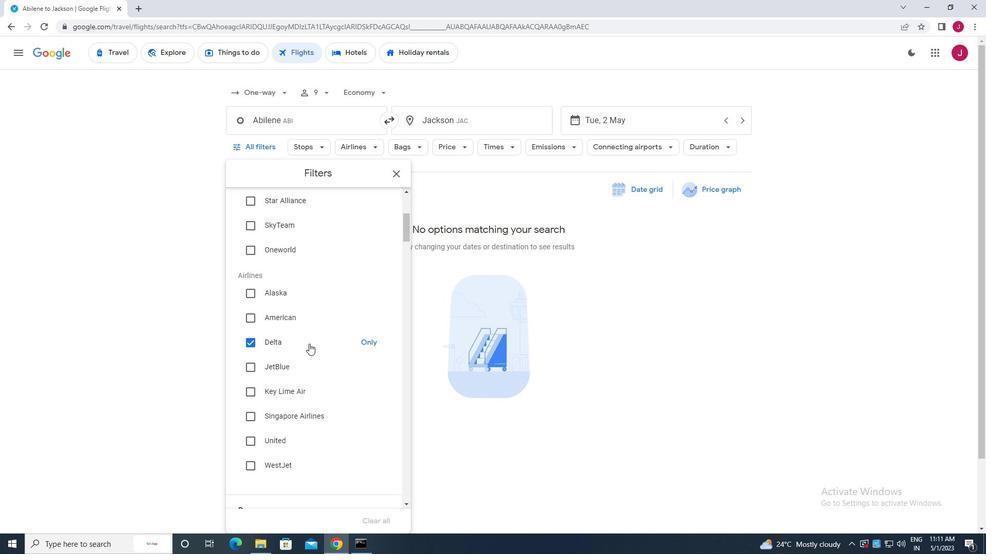 
Action: Mouse scrolled (309, 343) with delta (0, 0)
Screenshot: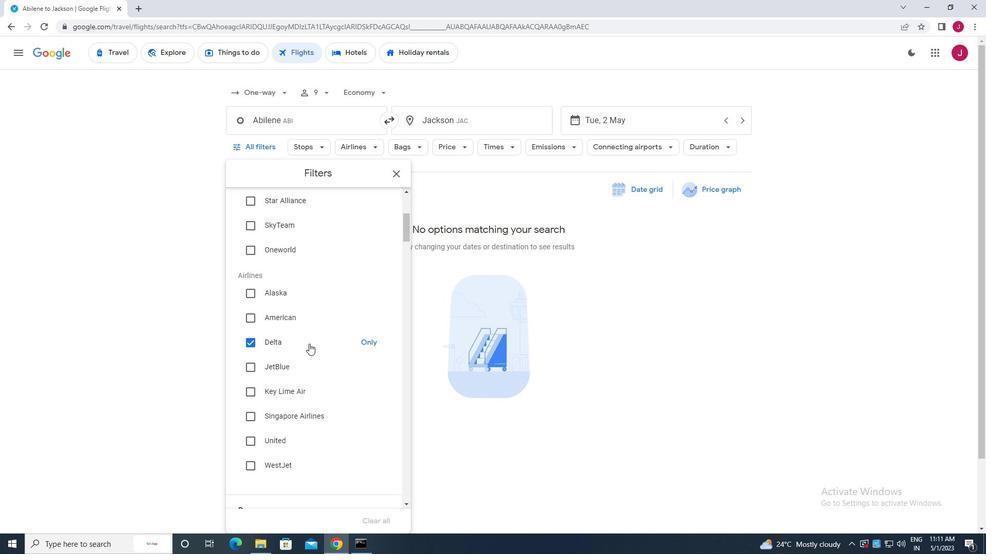 
Action: Mouse scrolled (309, 343) with delta (0, 0)
Screenshot: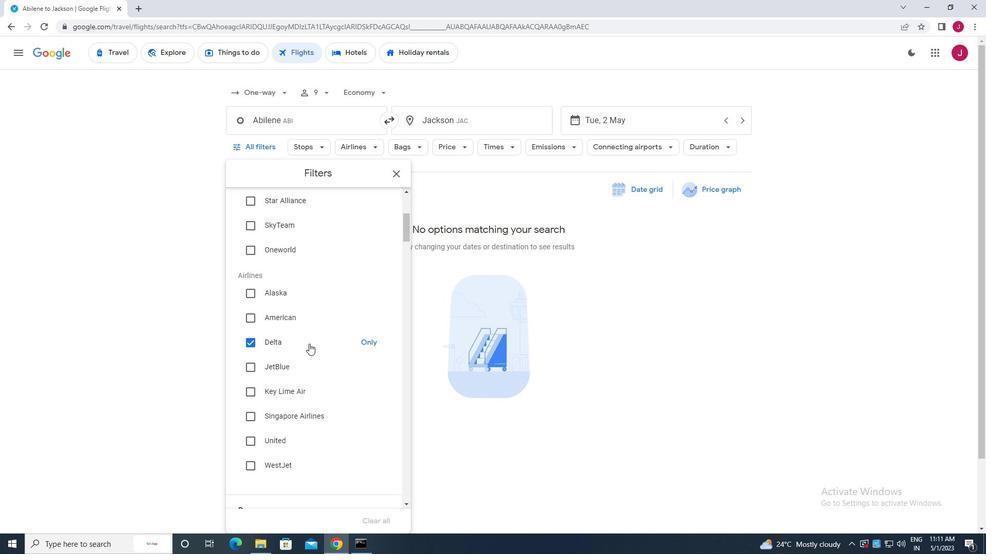 
Action: Mouse moved to (378, 304)
Screenshot: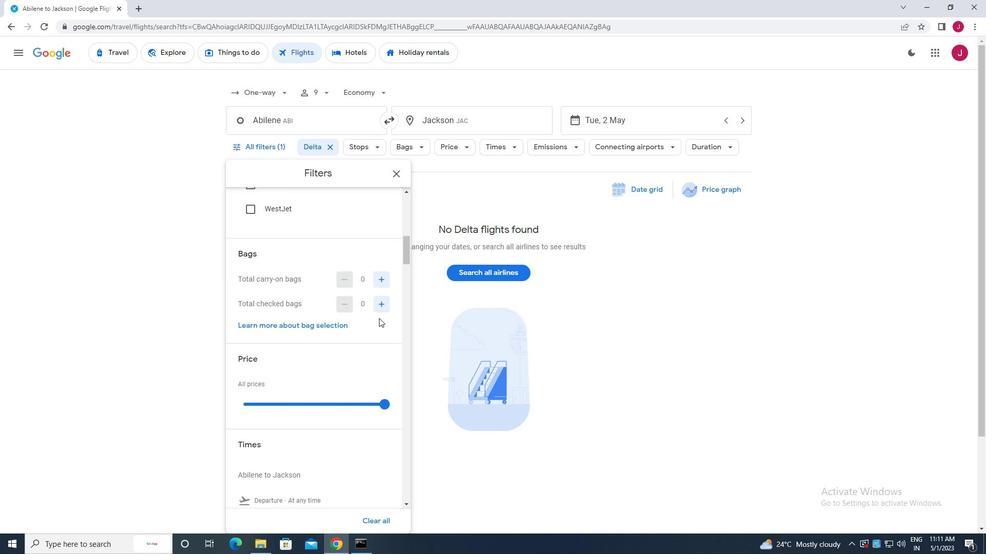 
Action: Mouse pressed left at (378, 304)
Screenshot: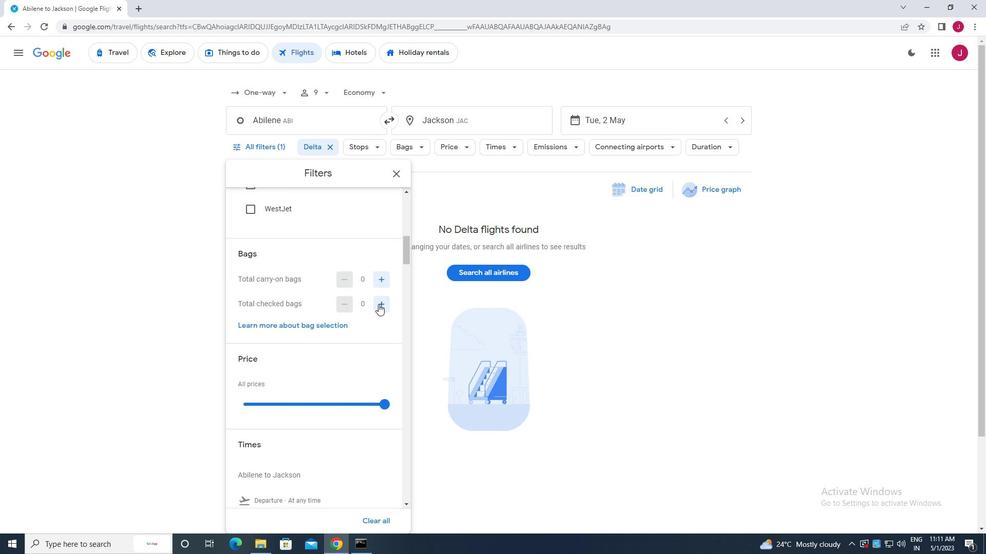 
Action: Mouse pressed left at (378, 304)
Screenshot: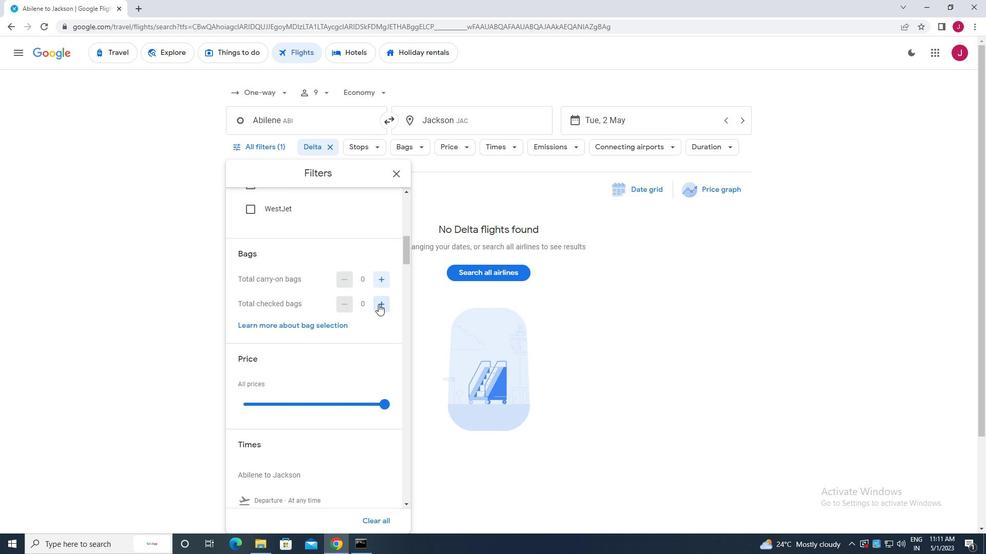 
Action: Mouse moved to (384, 403)
Screenshot: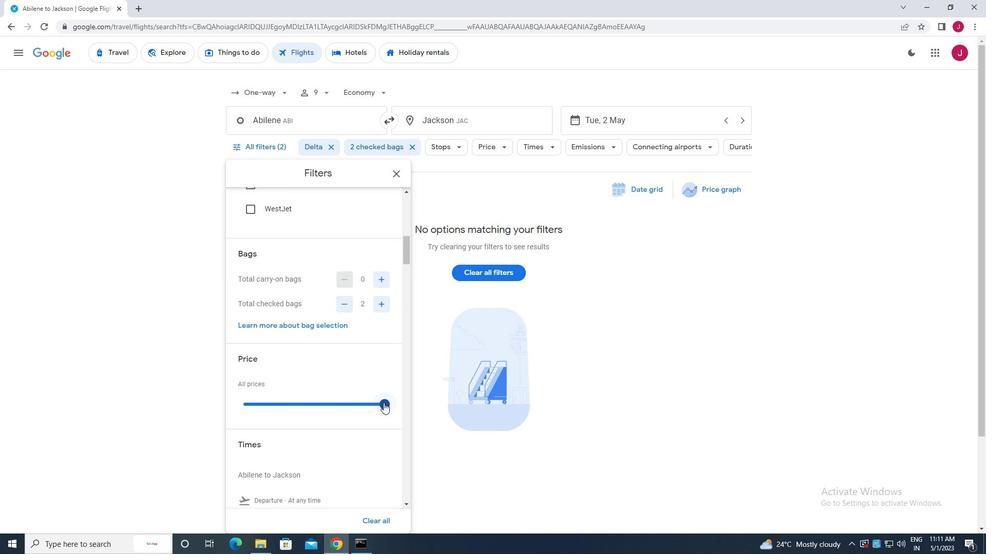 
Action: Mouse pressed left at (384, 403)
Screenshot: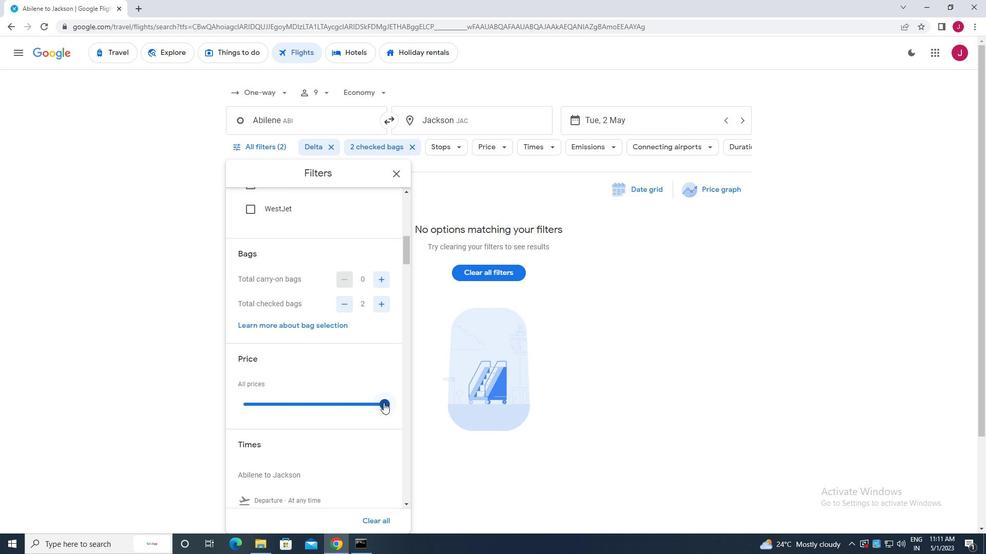 
Action: Mouse moved to (305, 395)
Screenshot: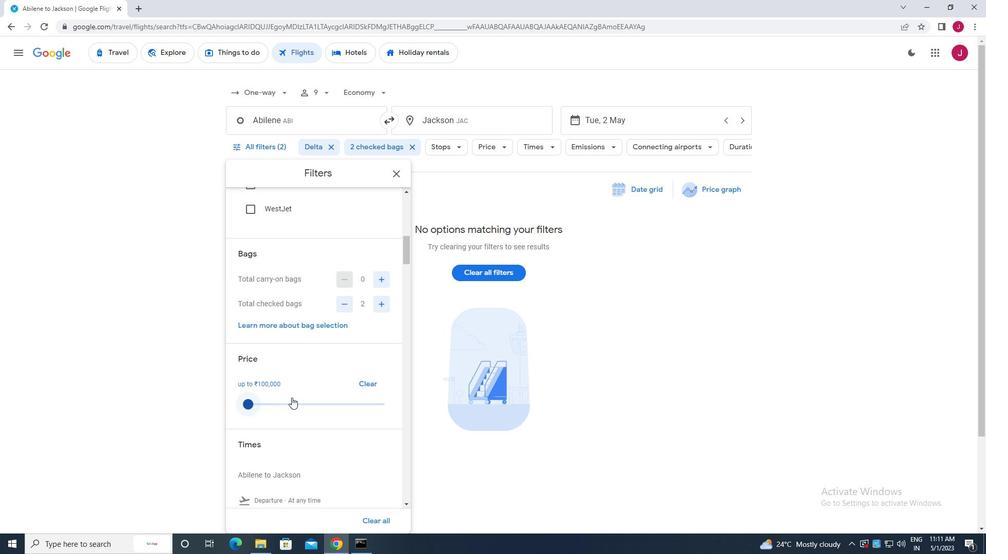 
Action: Mouse scrolled (305, 395) with delta (0, 0)
Screenshot: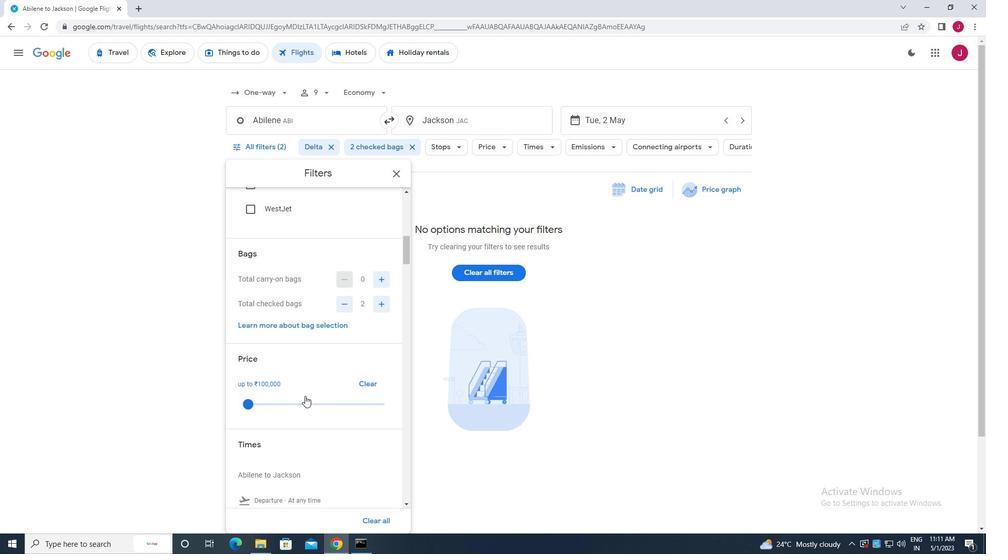 
Action: Mouse scrolled (305, 395) with delta (0, 0)
Screenshot: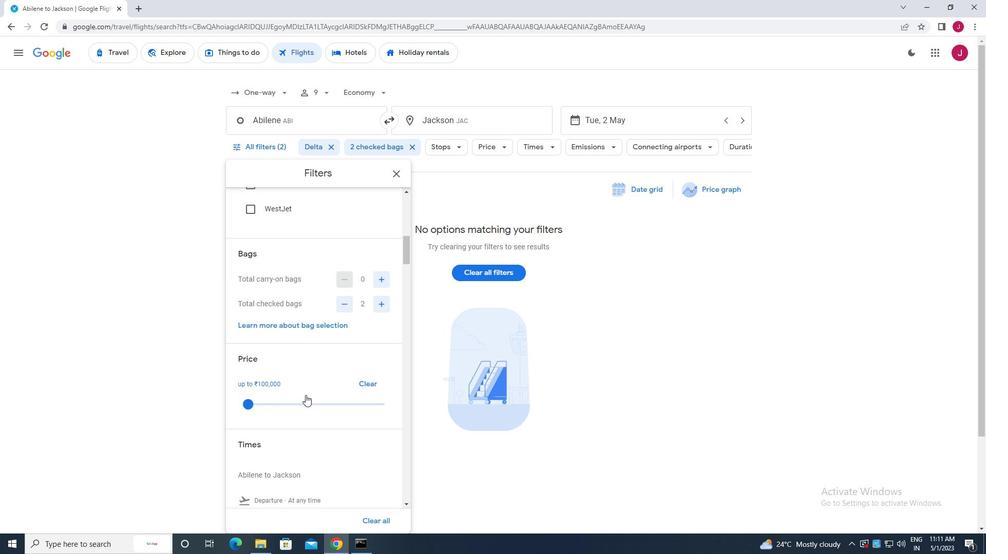 
Action: Mouse scrolled (305, 395) with delta (0, 0)
Screenshot: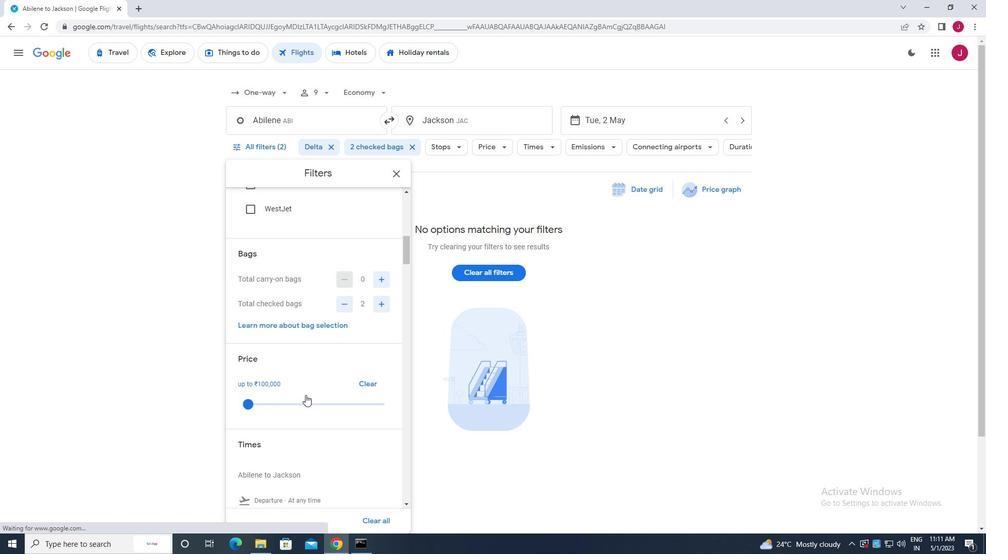 
Action: Mouse moved to (243, 365)
Screenshot: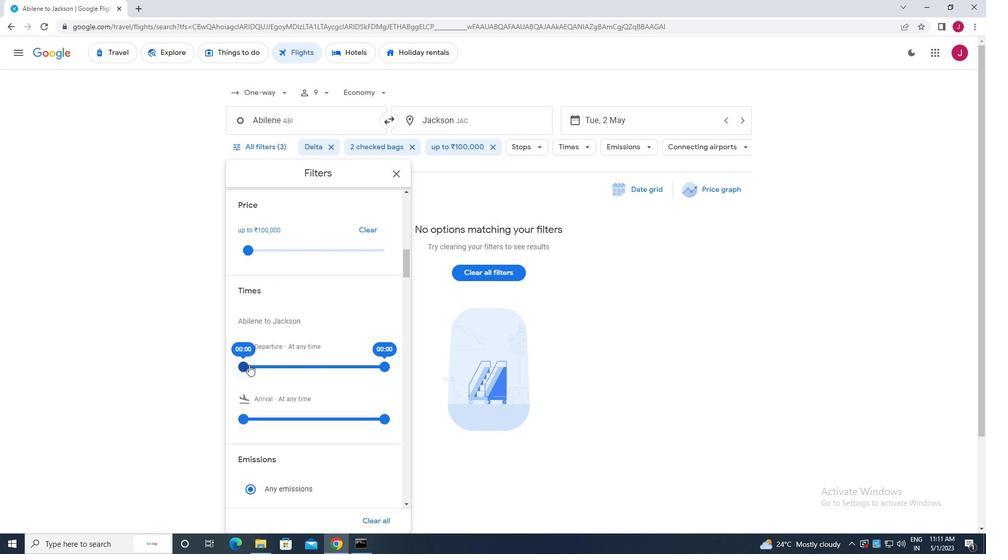 
Action: Mouse pressed left at (243, 365)
Screenshot: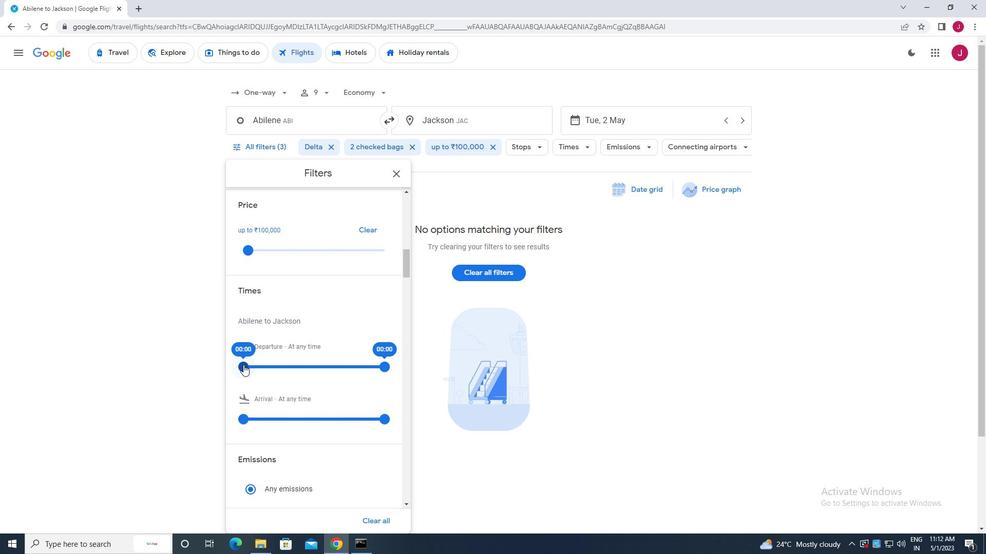 
Action: Mouse moved to (385, 367)
Screenshot: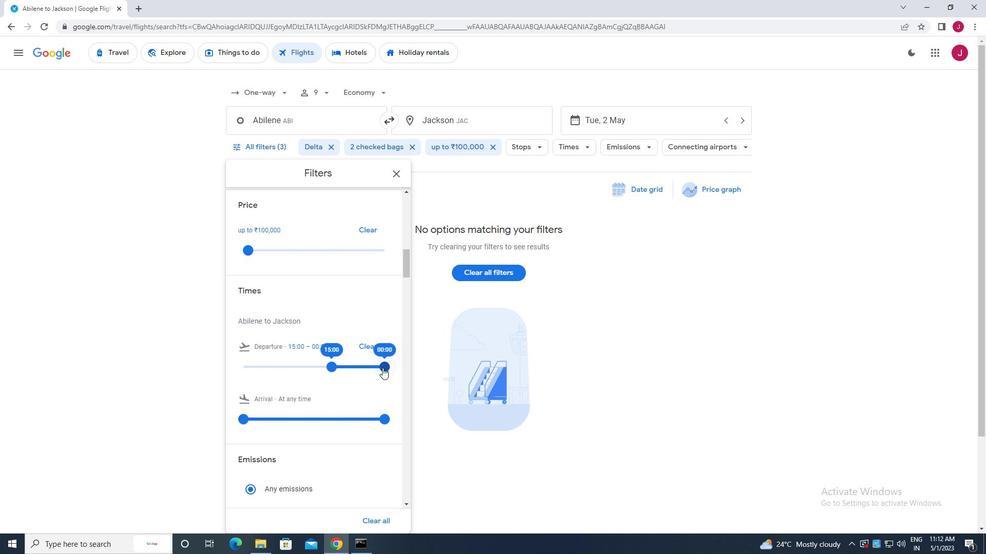 
Action: Mouse pressed left at (385, 367)
Screenshot: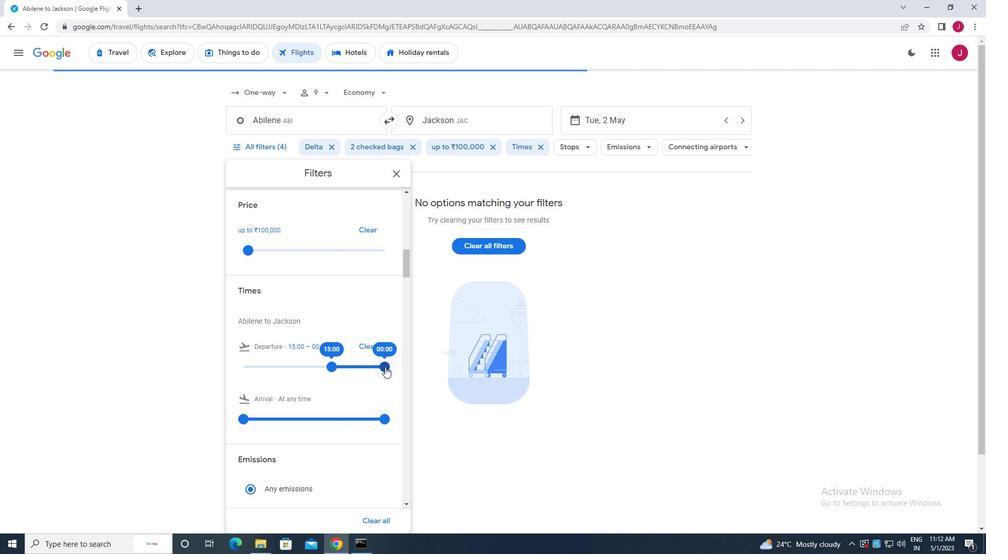 
Action: Mouse moved to (401, 175)
Screenshot: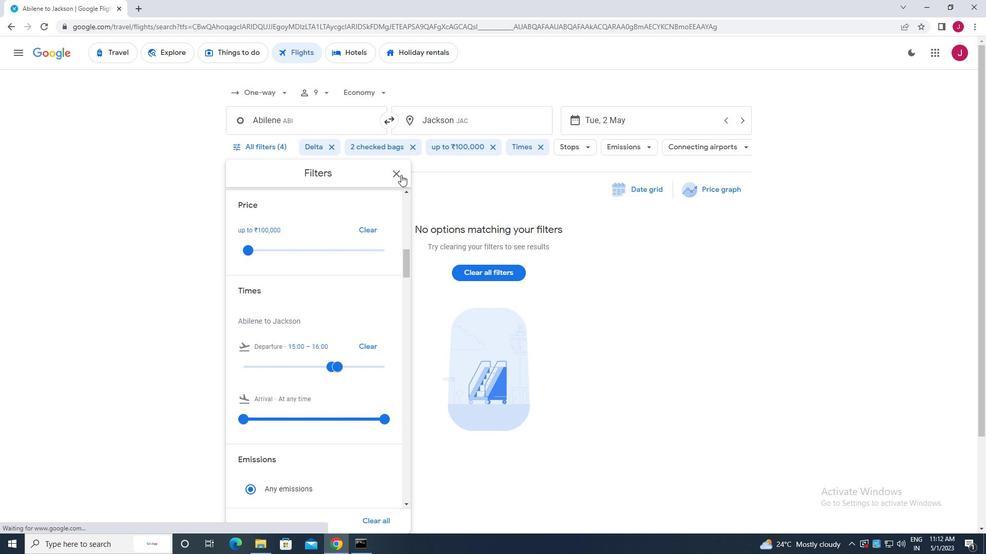 
Action: Mouse pressed left at (401, 175)
Screenshot: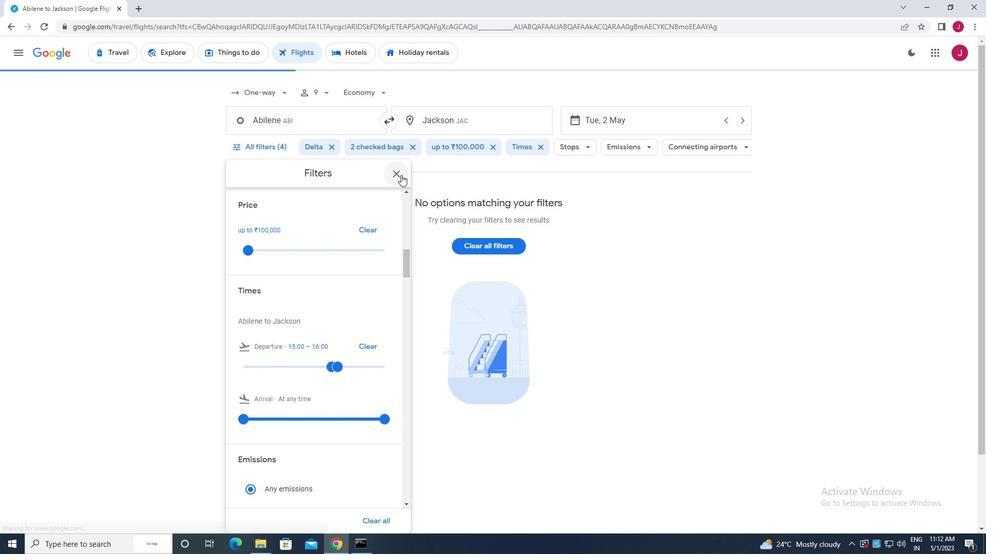 
Action: Mouse moved to (400, 177)
Screenshot: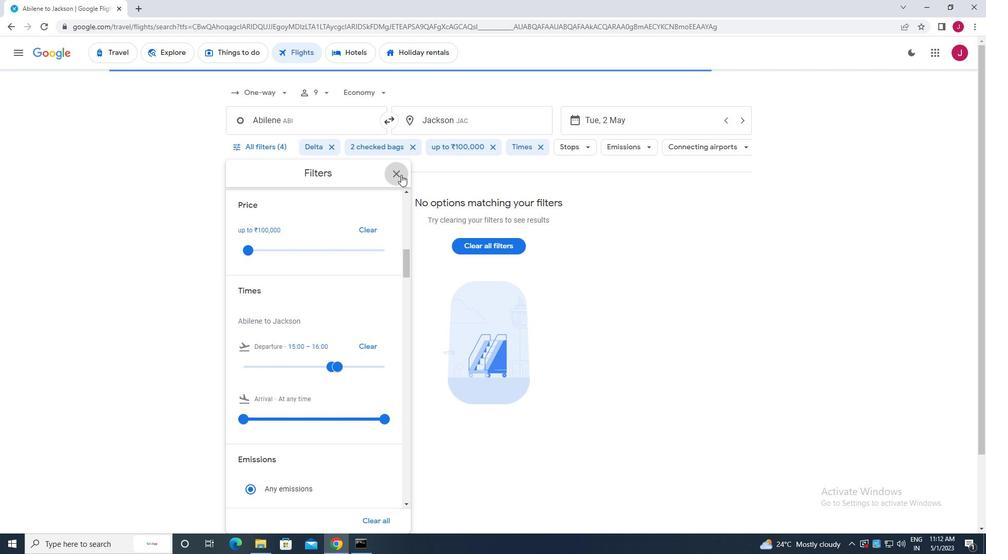 
